 Task: Use cut for Text Extraction.
Action: Mouse moved to (23, 230)
Screenshot: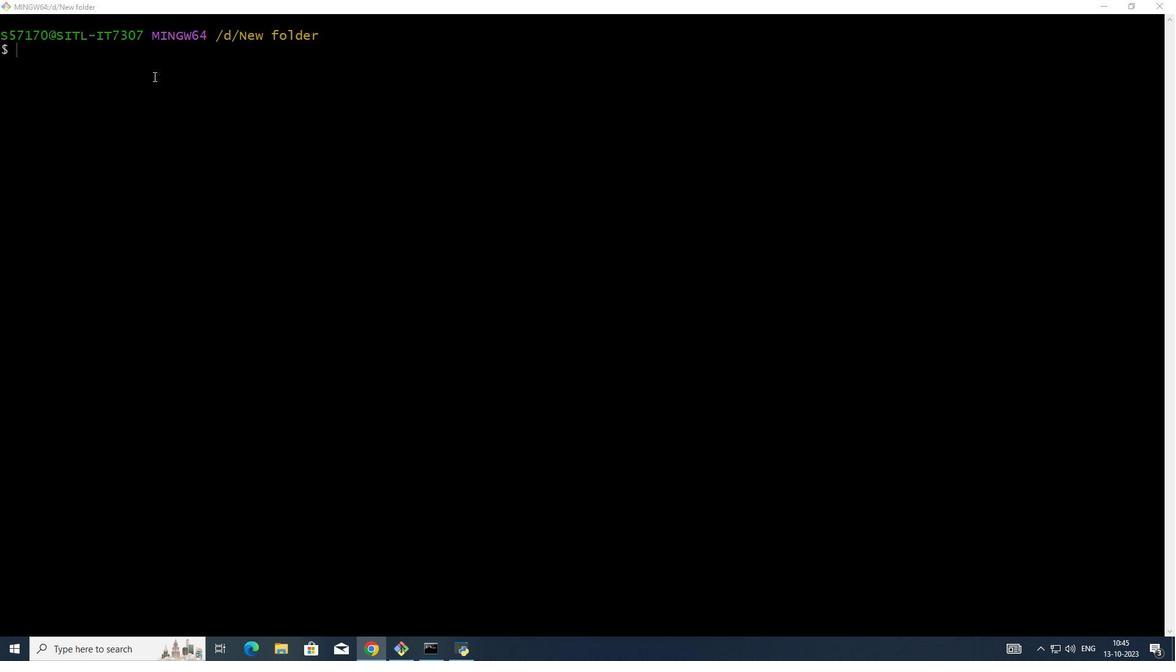 
Action: Mouse pressed left at (23, 230)
Screenshot: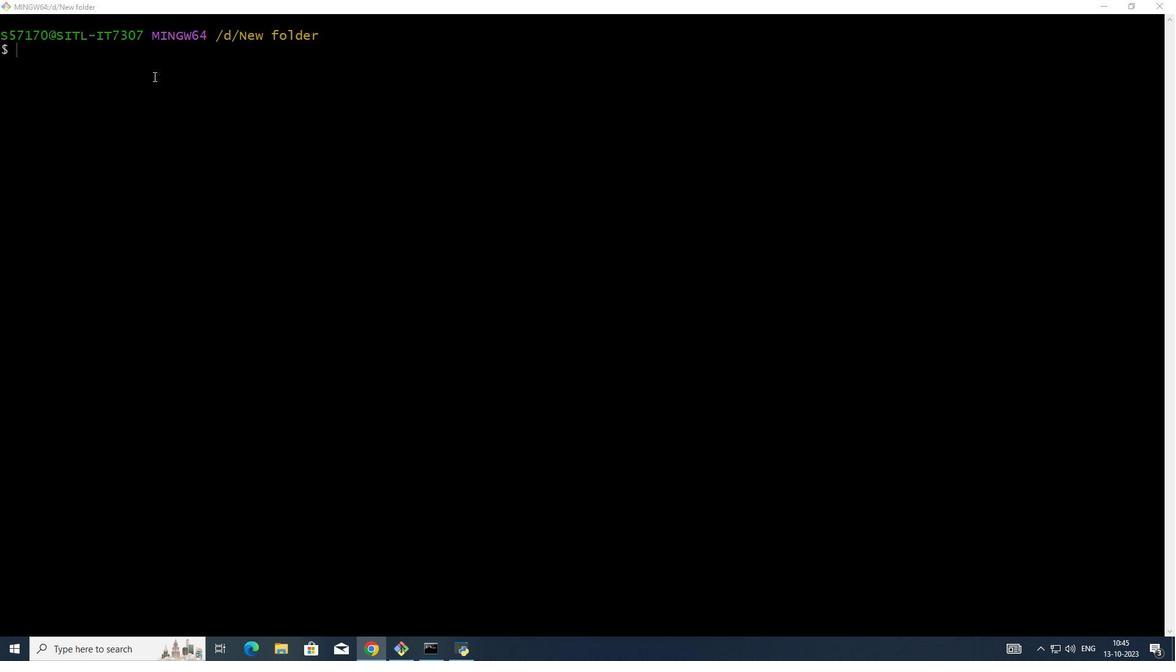 
Action: Mouse moved to (23, 230)
Screenshot: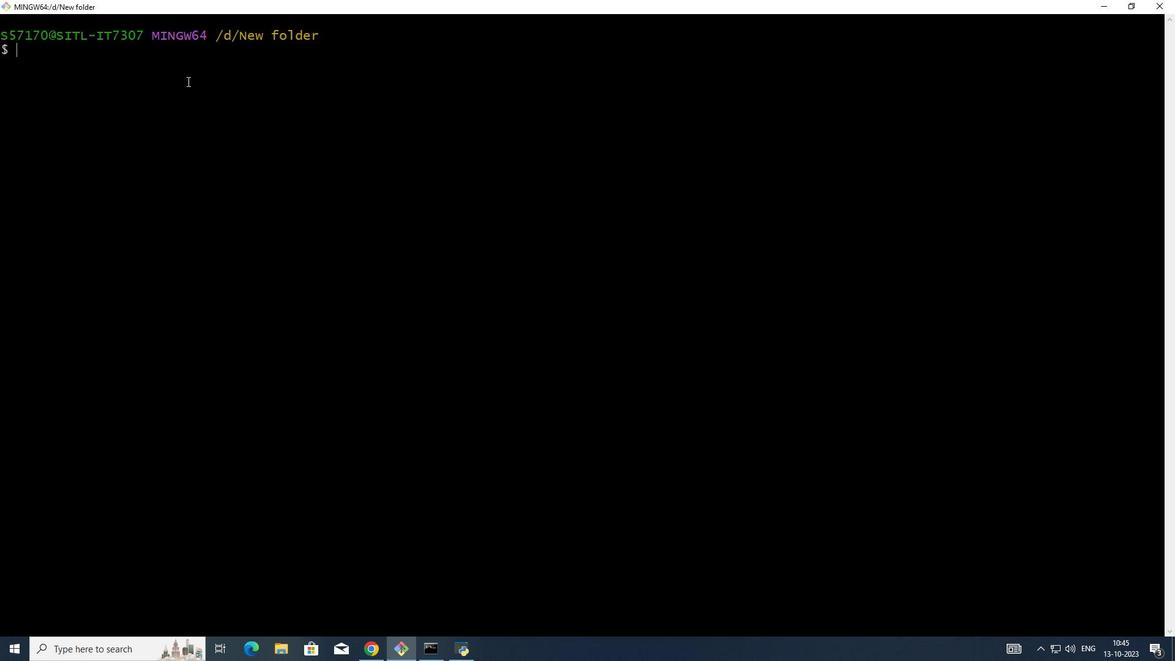 
Action: Key pressed ls<Key.enter>touch<Key.space>script.sh<Key.enter>ls\<Key.backspace><Key.enter>vi<Key.space>script.sh<Key.enter>i
Screenshot: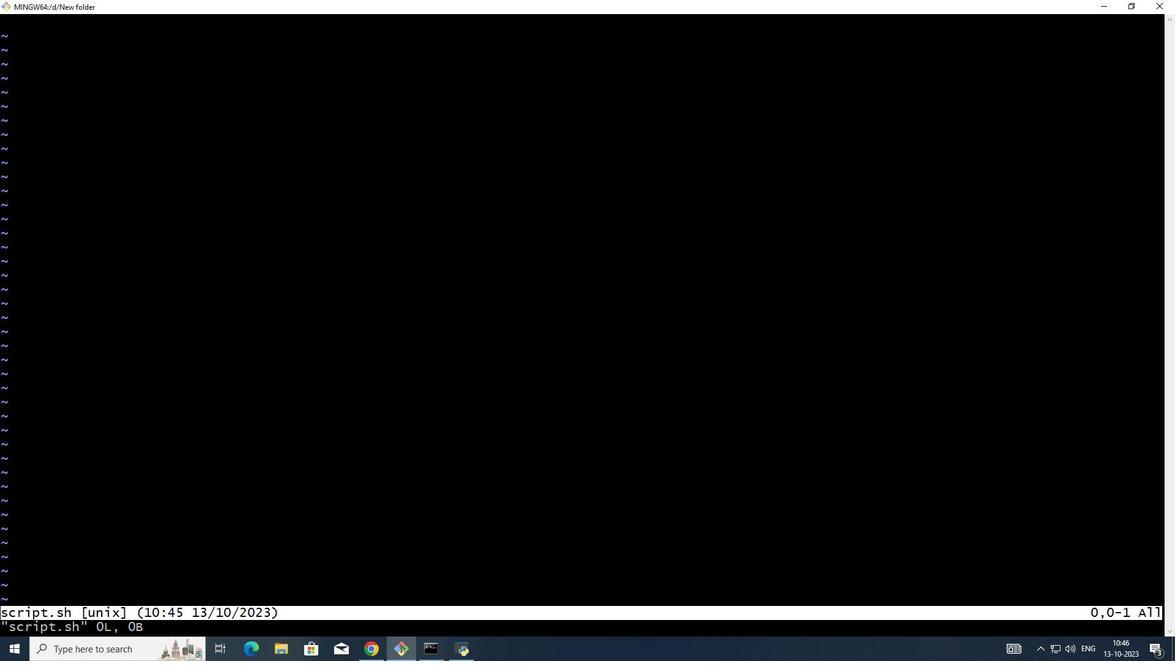 
Action: Mouse moved to (26, 230)
Screenshot: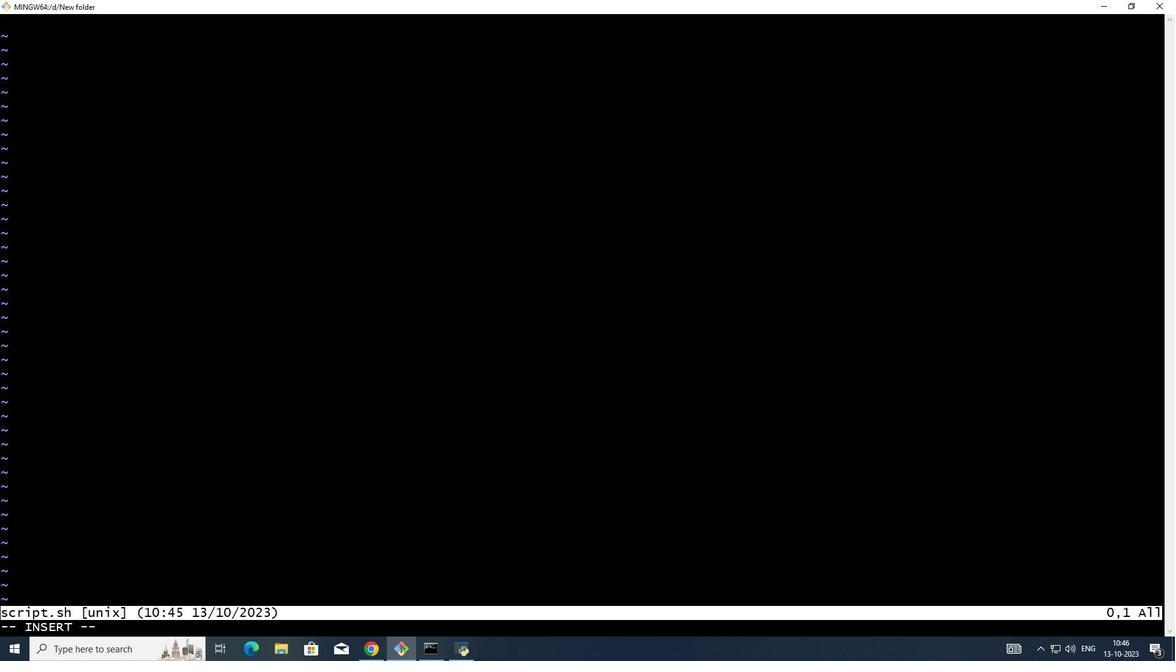 
Action: Mouse scrolled (26, 230) with delta (0, 0)
Screenshot: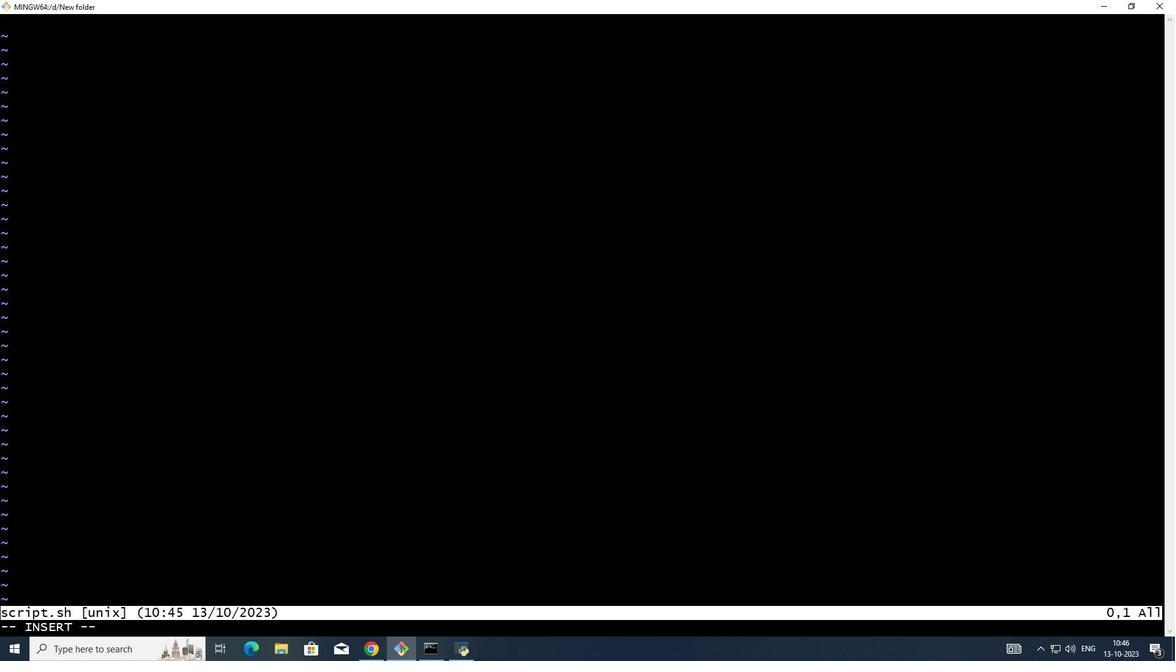 
Action: Mouse scrolled (26, 230) with delta (0, 0)
Screenshot: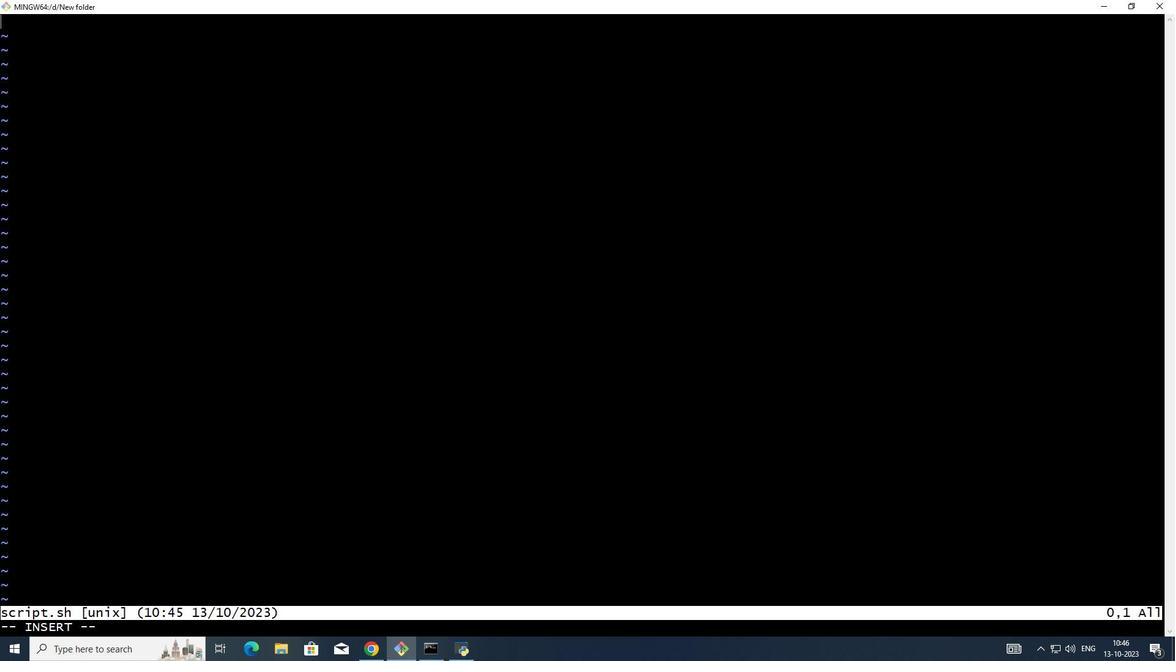 
Action: Mouse moved to (23, 230)
Screenshot: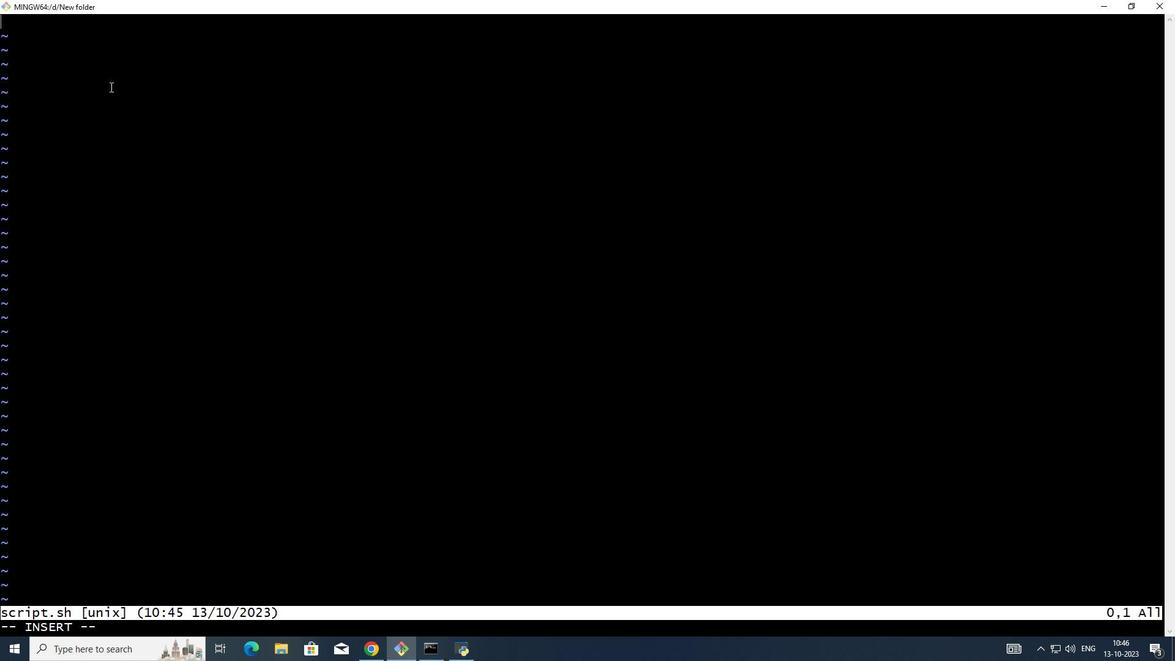 
Action: Mouse pressed left at (23, 230)
Screenshot: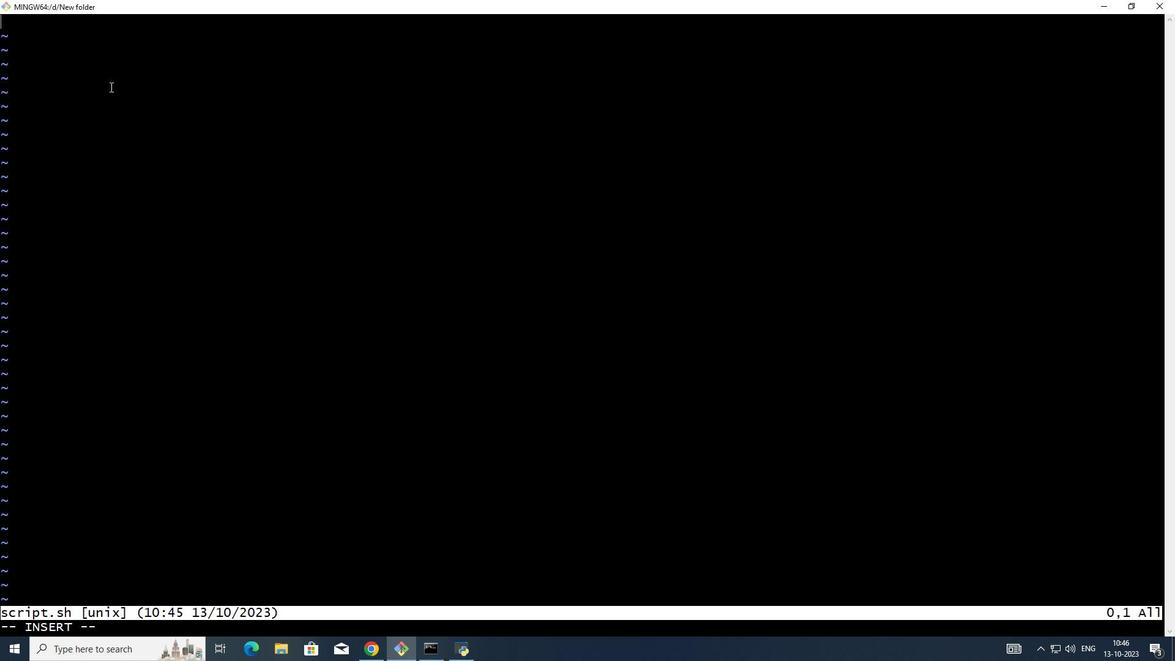 
Action: Key pressed <Key.shift>#<Key.shift>!/bin/bash<Key.enter><Key.backspace><Key.enter><Key.shift>#<Key.caps_lock>C<Key.caps_lock>heck<Key.space>if<Key.space>the<Key.space>user<Key.space>provided<Key.space>a<Key.space>file<Key.space>as<Key.space>an<Key.space>argument<Key.enter><Key.backspace><Key.enter>if<Key.space>[<Key.space><Key.shift><Key.shift><Key.shift><Key.shift>#<Key.backspace><Key.shift>$<Key.shift><Key.shift><Key.shift><Key.shift><Key.shift><Key.shift><Key.shift><Key.shift><Key.shift><Key.shift><Key.shift><Key.shift><Key.shift><Key.shift><Key.shift><Key.shift><Key.shift><Key.shift><Key.shift><Key.shift><Key.shift><Key.shift>#<Key.space>-eq<Key.space>0<Key.space>];<Key.space>then<Key.enter>echo<Key.space><Key.shift_r>"<Key.caps_lock>U<Key.caps_lock>sage<Key.shift_r>:<Key.space><Key.shift>$0<Key.space><Key.shift_r><input<Key.shift_r>_file<Key.shift_r>><Key.shift_r>"<Key.enter>exit<Key.space>1<Key.enter>fi<Key.enter><Key.enter><Key.enter><Key.enter><Key.enter><Key.shift>#<Key.caps_lock>C<Key.caps_lock>heck<Key.space>if<Key.space>the<Key.space>file<Key.space>exists<Key.enter><Key.backspace><Key.enter>if<Key.space>[<Key.space><Key.shift>!<Key.space><Key.shift>$1<Key.space>];<Key.space>then<Key.enter>echo<Key.space><Key.shift_r>"<Key.caps_lock>F<Key.caps_lock>ile<Key.space>'<Key.shift><Key.shift><Key.shift><Key.shift><Key.shift>$1'<Key.space>dos<Key.backspace>es<Key.space>noot<Key.backspace><Key.backspace>t<Key.space>exist.<Key.shift_r>"<Key.enter>exit<Key.space>1<Key.enter>fi<Key.enter><Key.enter><Key.enter><Key.enter><Key.shift>#<Key.caps_lock>P<Key.caps_lock>rompt<Key.space>user<Key.space>for<Key.space>the<Key.space>delimiter<Key.space>se<Key.backspace><Key.backspace>used<Key.space>in<Key.space>the<Key.space><Key.caps_lock>CSV<Key.space><Key.caps_lock>file<Key.enter><Key.backspace><Key.enter>read<Key.space>-p<Key.space><Key.shift_r>"<Key.caps_lock>E<Key.caps_lock>nter<Key.space>the<Key.space>delimiter<Key.space>used<Key.space>in<Key.space>the<Key.space><Key.caps_lock>CSV<Key.space>FILE<Key.space><Key.shift_r>(DE<Key.backspace><Key.backspace><Key.caps_lock>default<Key.space>is<Key.space>comma<Key.shift_r>)<Key.shift_r>:<Key.space><Key.shift_r>"<Key.space>
Screenshot: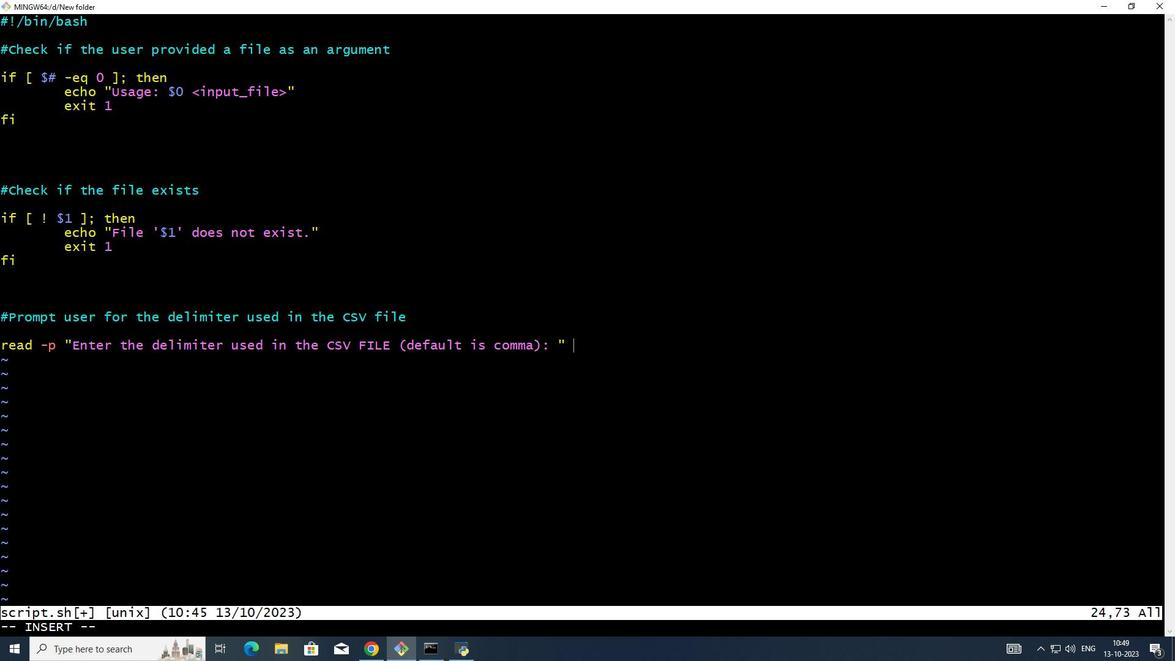 
Action: Mouse moved to (26, 230)
Screenshot: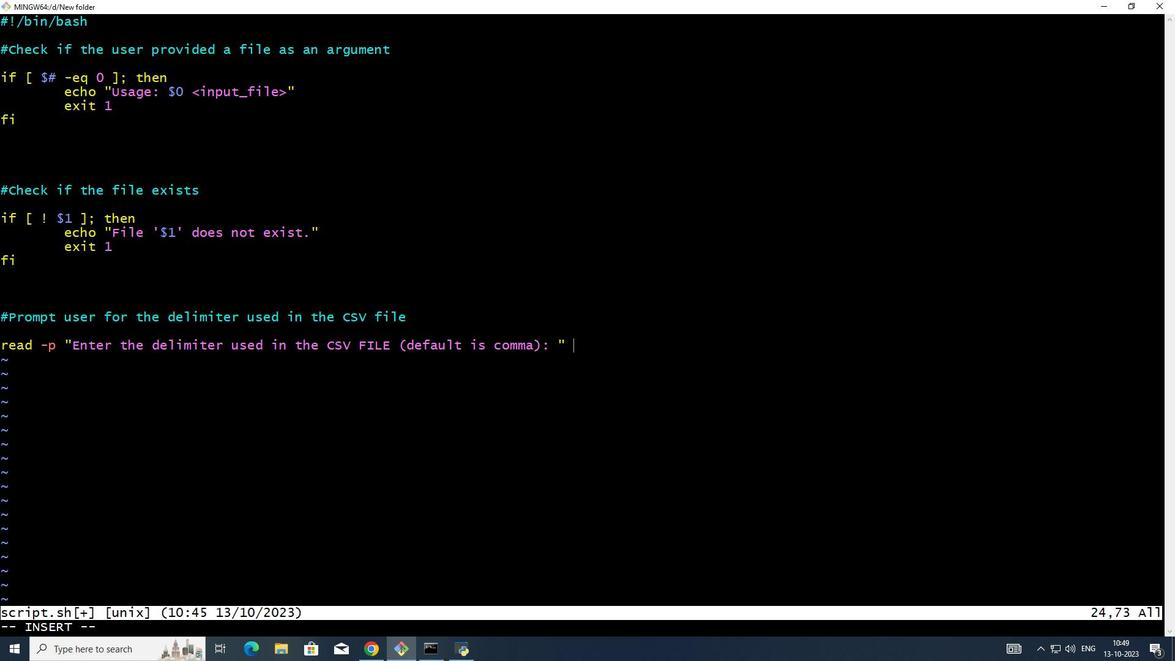 
Action: Mouse scrolled (26, 230) with delta (0, 0)
Screenshot: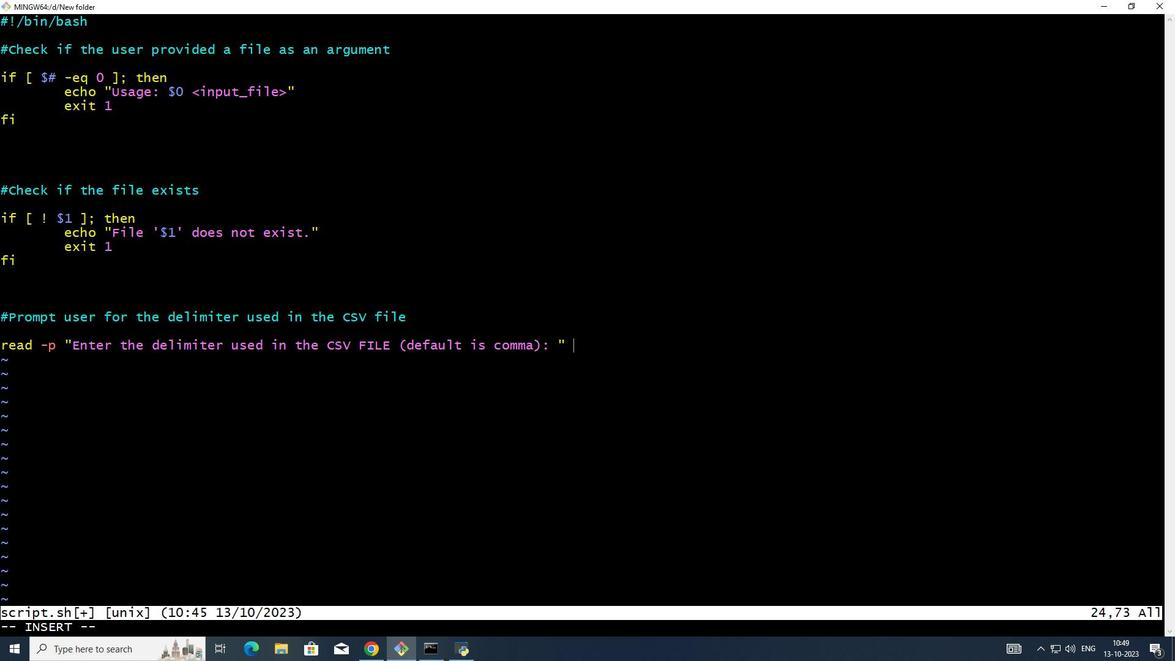 
Action: Mouse scrolled (26, 230) with delta (0, 0)
Screenshot: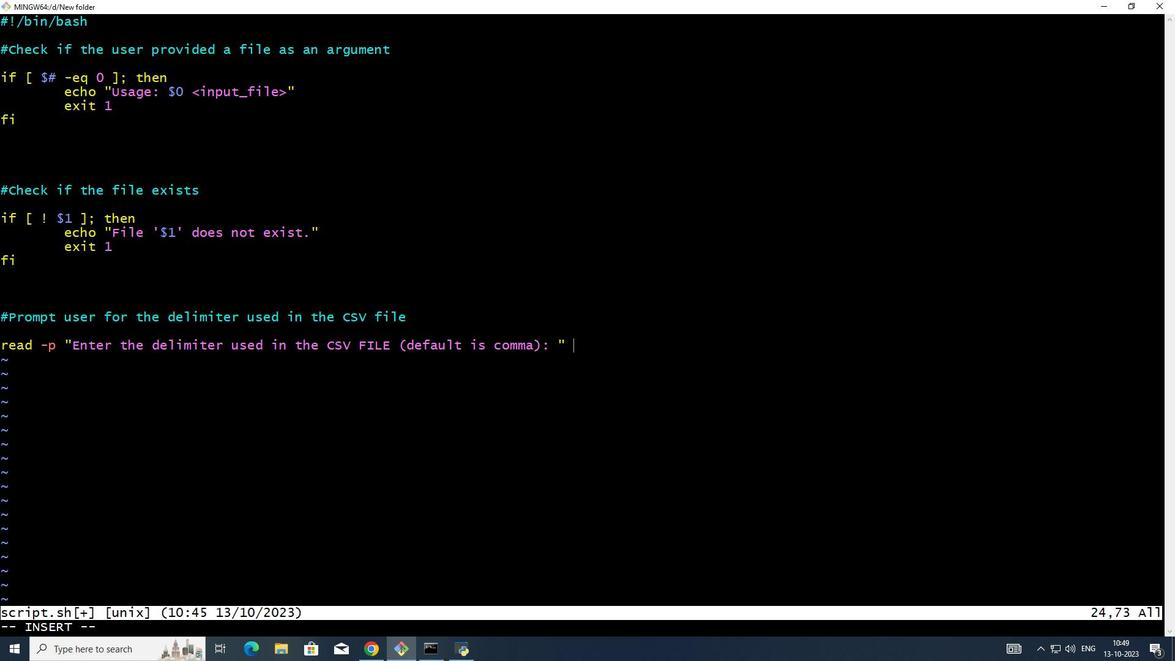 
Action: Mouse moved to (26, 230)
Screenshot: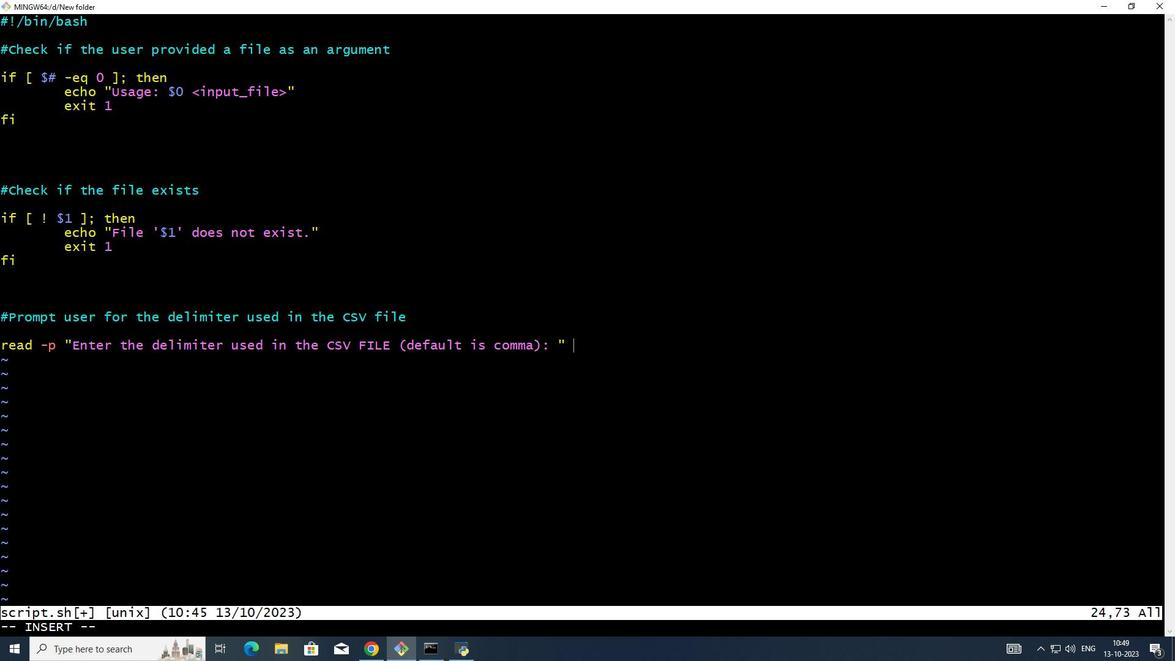 
Action: Mouse pressed left at (26, 230)
Screenshot: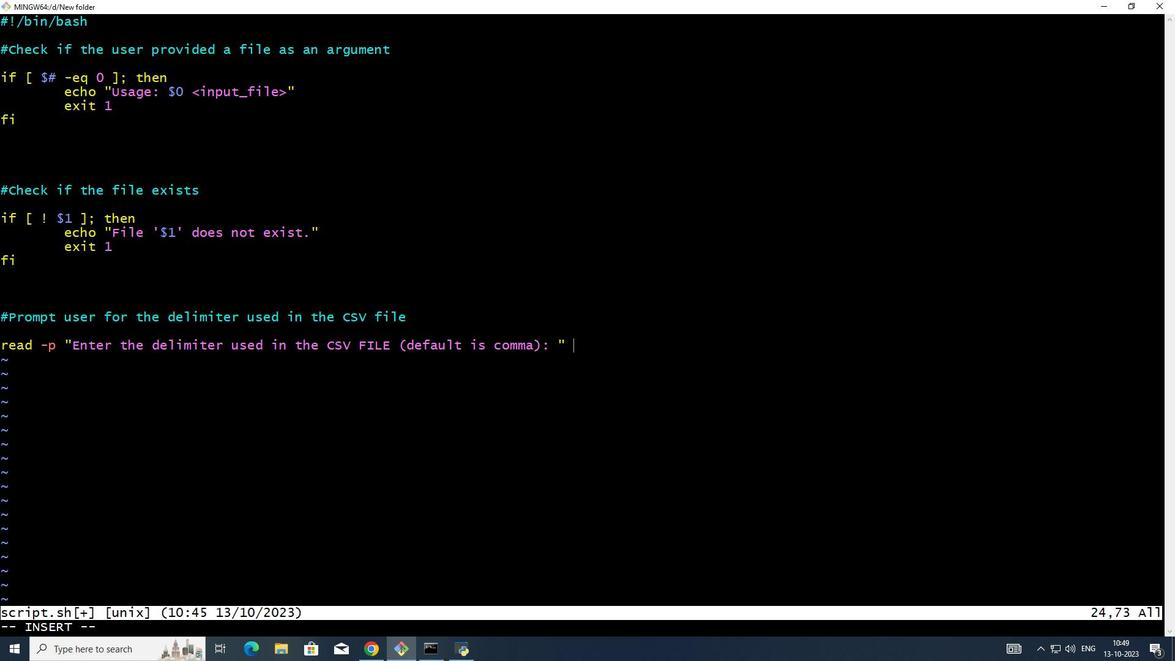 
Action: Mouse moved to (24, 230)
Screenshot: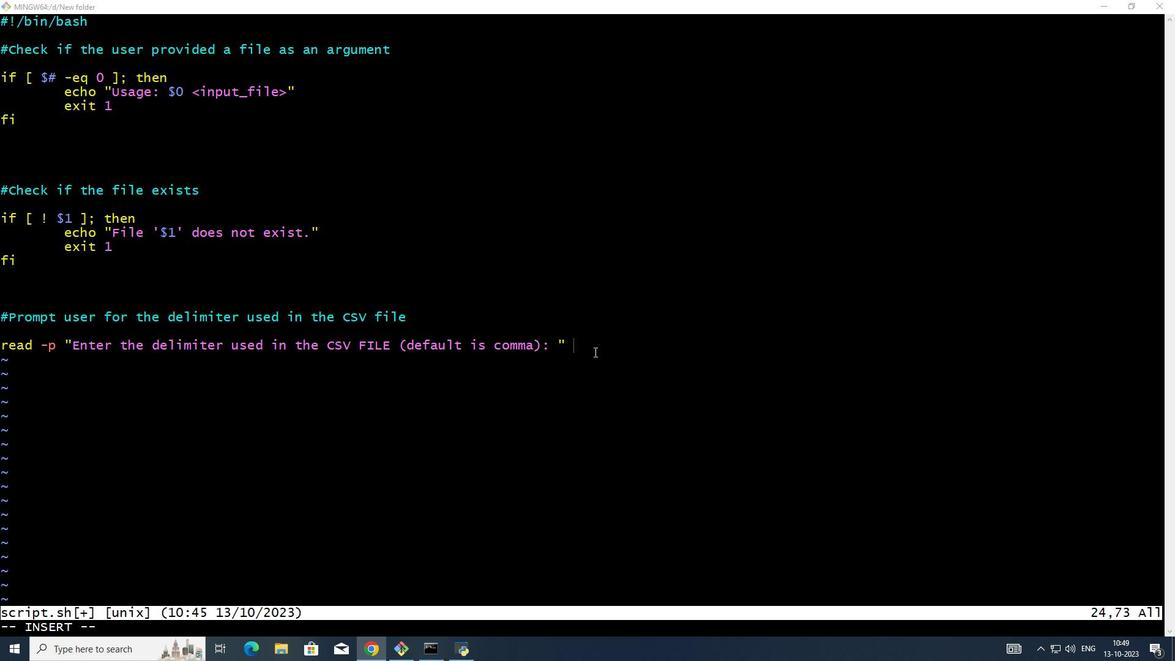 
Action: Mouse pressed left at (24, 230)
Screenshot: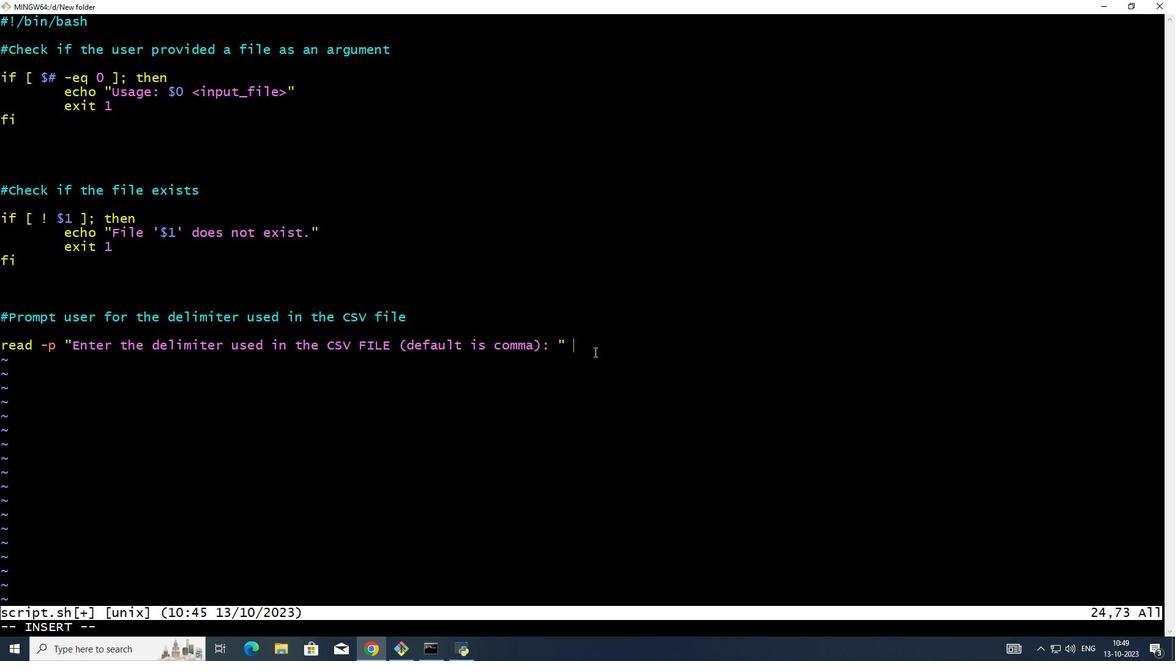 
Action: Key pressed delimiter<Key.enter>
Screenshot: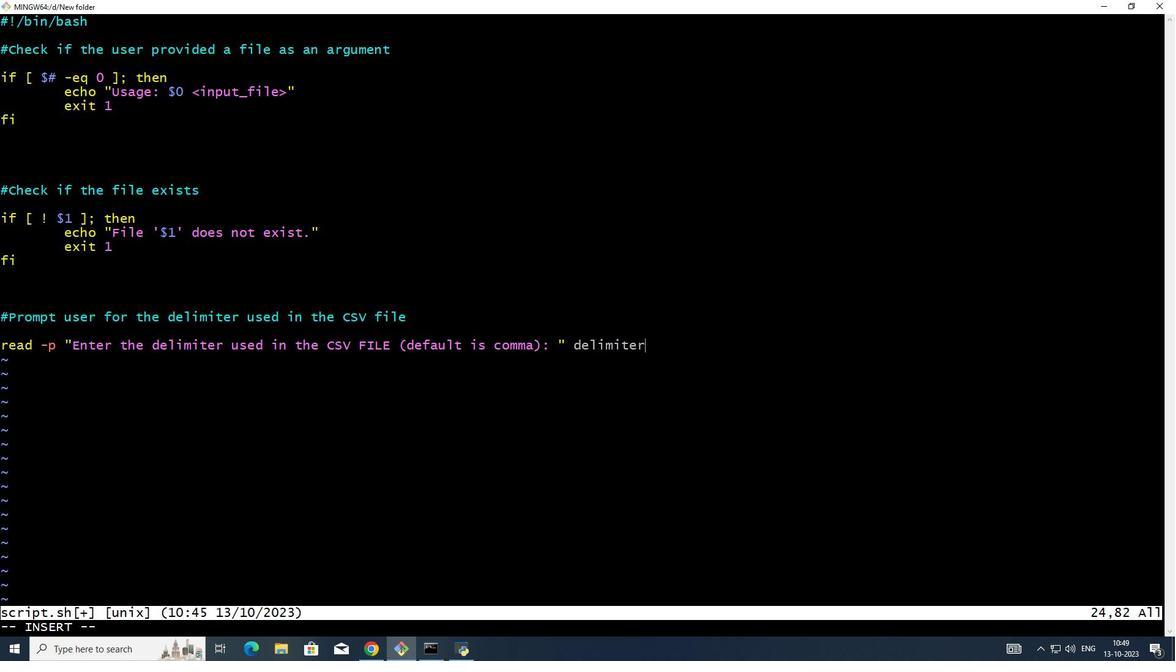 
Action: Mouse moved to (26, 230)
Screenshot: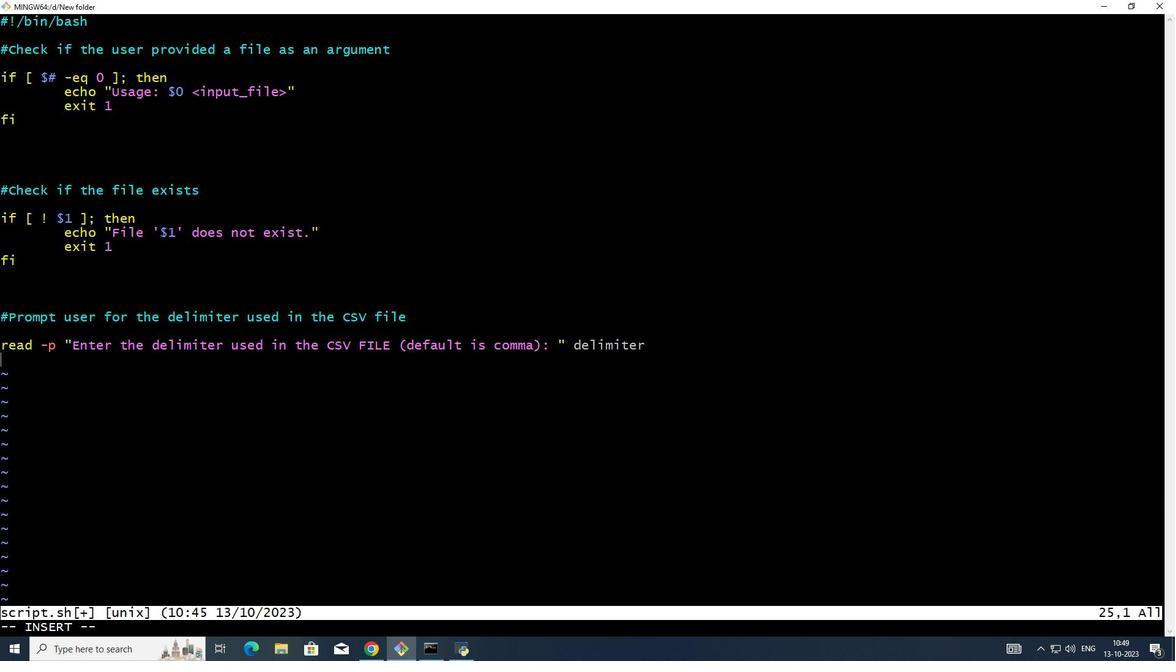 
Action: Mouse pressed left at (26, 230)
Screenshot: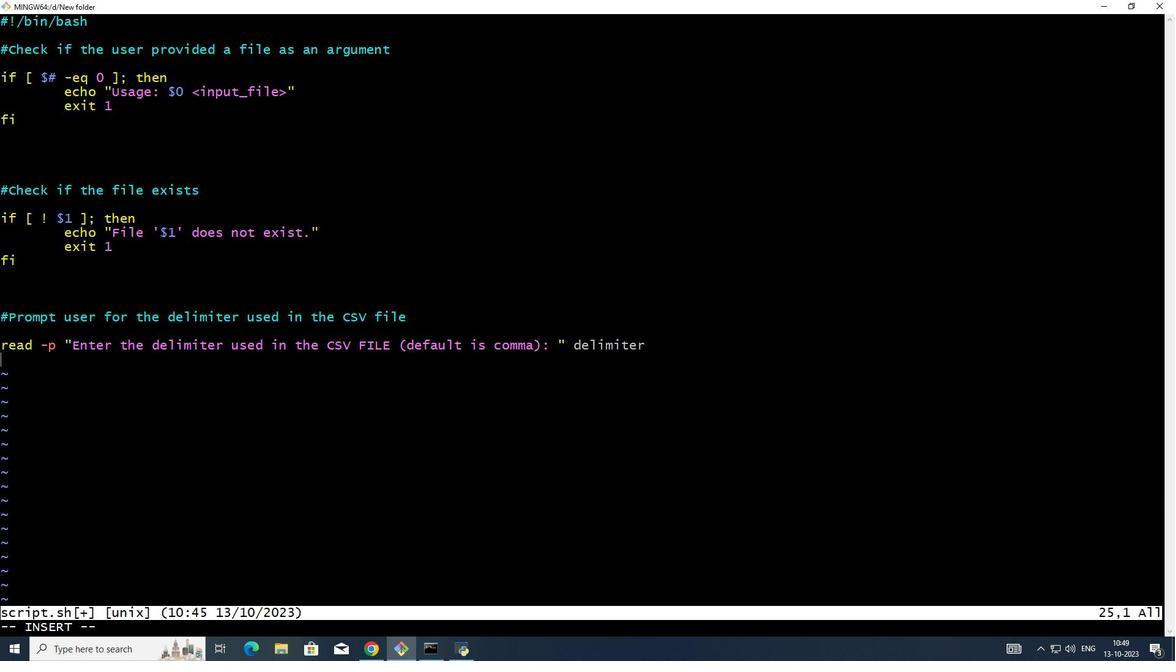 
Action: Mouse moved to (23, 230)
Screenshot: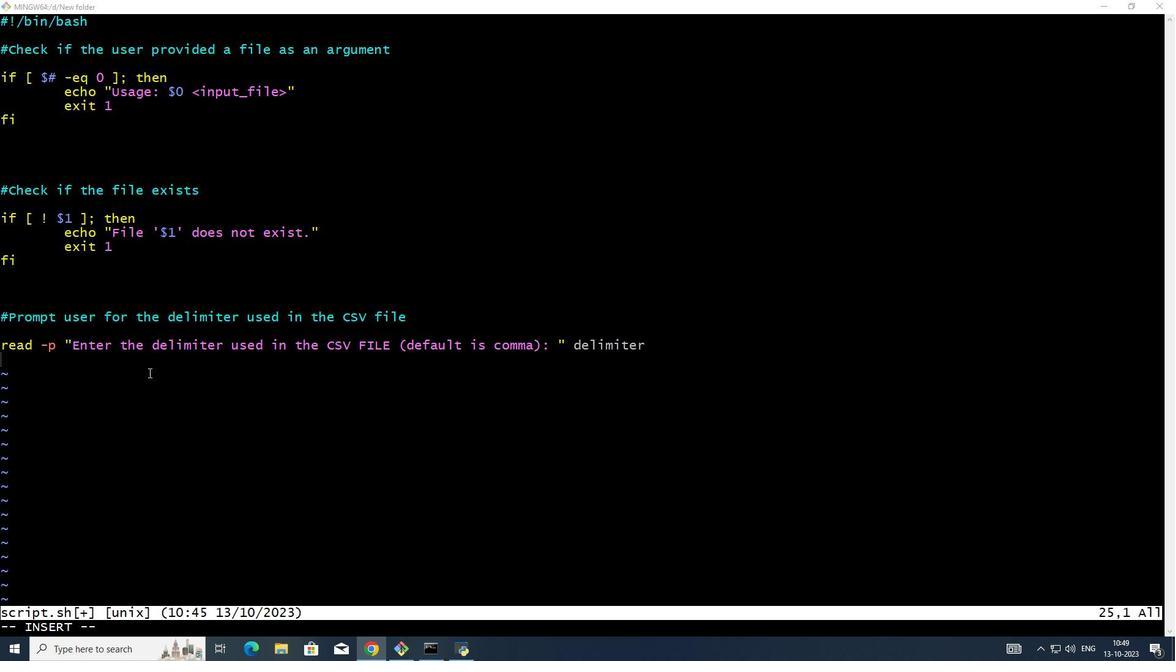 
Action: Mouse pressed left at (23, 230)
Screenshot: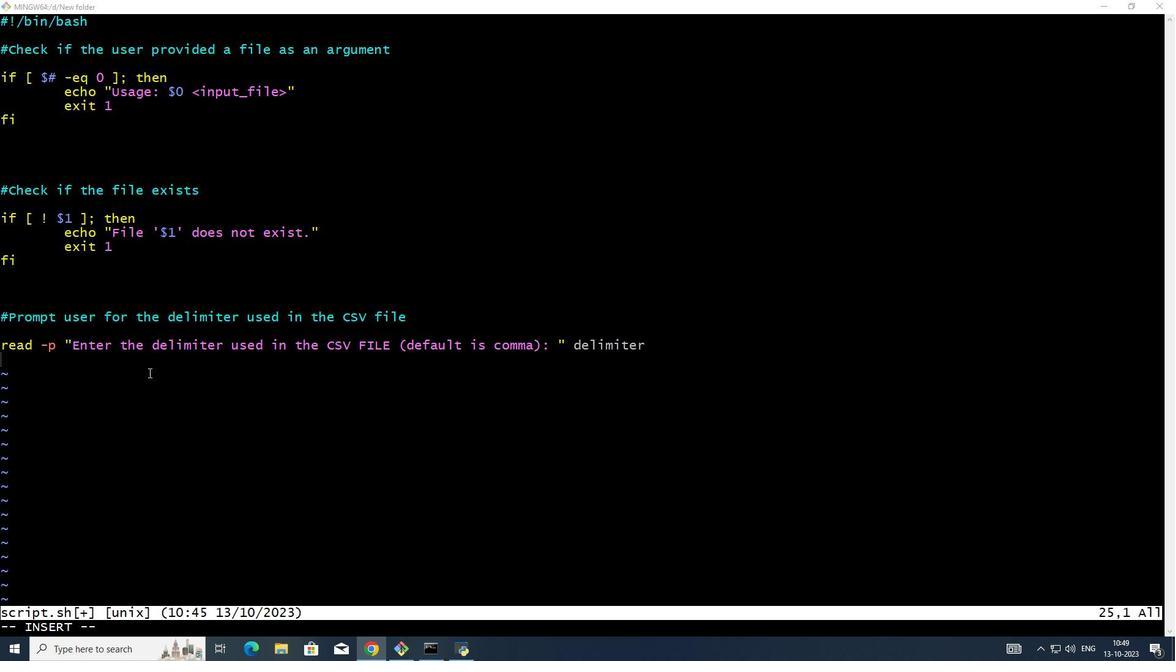 
Action: Key pressed <Key.enter>delimiter=<Key.shift><Key.shift><Key.shift><Key.shift>$<Key.shift_r>{delimiter<Key.shift_r>:-,<Key.shift_r>}<Key.enter><Key.enter><Key.enter><Key.shift><Key.shift><Key.shift><Key.shift><Key.shift><Key.shift><Key.shift>#<Key.caps_lock>P<Key.caps_lock>rompt<Key.space>user<Key.space>for<Key.space>the<Key.space>fields<Key.space>they<Key.space>want<Key.space>to<Key.space>extract<Key.enter><Key.backspace><Key.enter>read<Key.space>-p<Key.space><Key.shift_r>"<Key.caps_lock>E<Key.caps_lock>nter<Key.space>the<Key.space><Key.space><Key.space><Key.backspace><Key.backspace><Key.space>field<Key.space>numbers<Key.space>to<Key.space>extract<Key.space><Key.shift_r>(eg.,<Key.space>1<Key.space>3<Key.space>4<Key.shift_r><Key.shift_r><Key.shift_r><Key.shift_r><Key.shift_r>)<Key.shift_r>:<Key.space><Key.shift_r>"<Key.space>fil<Key.backspace>elds<Key.enter><Key.enter><Key.enter><Key.shift>#<Key.caps_lock>U<Key.caps_lock>se<Key.space>cut<Key.space>command<Key.space>to<Key.space>extract<Key.space>fields<Key.enter><Key.enter><Key.backspace><Key.backspace><Key.enter>c<Key.backspace><Key.backspace>cut<Key.space>-d<Key.space><Key.space><Key.backspace><Key.shift_r>"<Key.shift>$delimiter<Key.shift_r>"<Key.space>-f<Key.space><Key.shift>$fields<Key.space><Key.shift><Key.shift><Key.shift><Key.shift>#<Key.backspace><Key.shift>$1
Screenshot: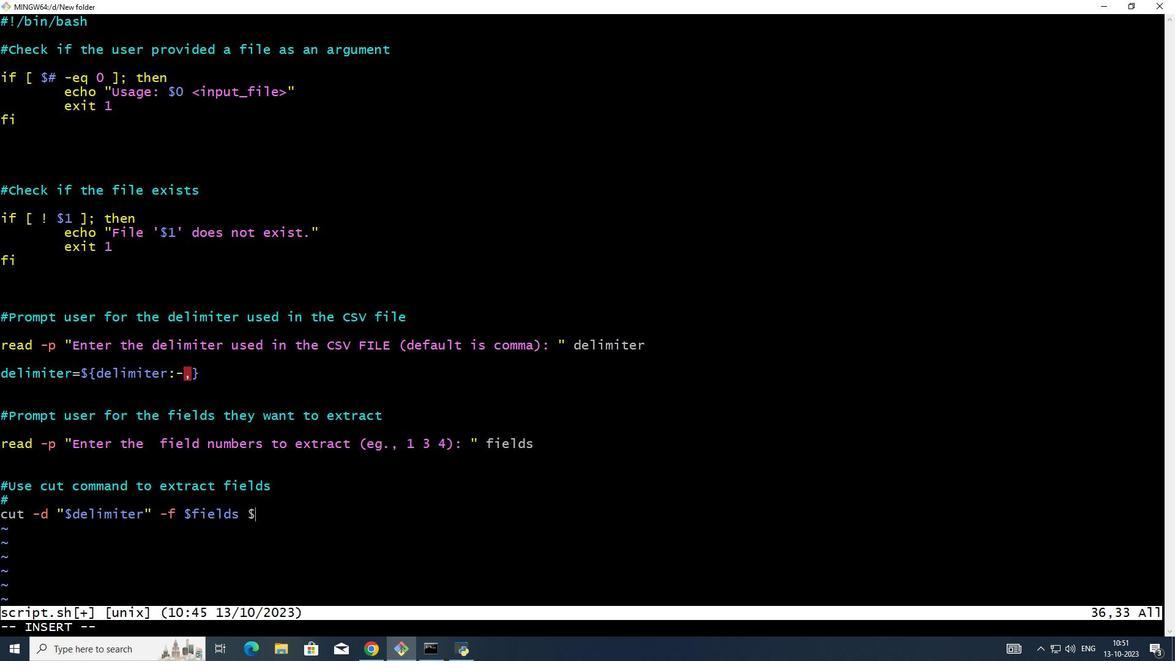 
Action: Mouse moved to (23, 230)
Screenshot: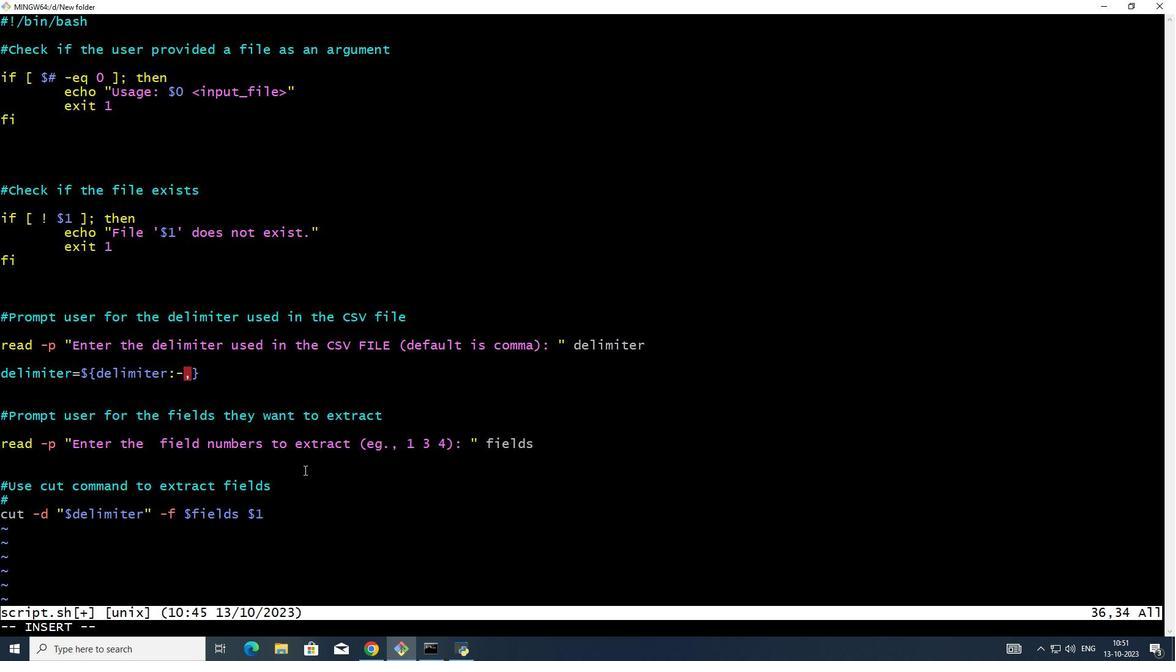 
Action: Mouse pressed left at (23, 230)
Screenshot: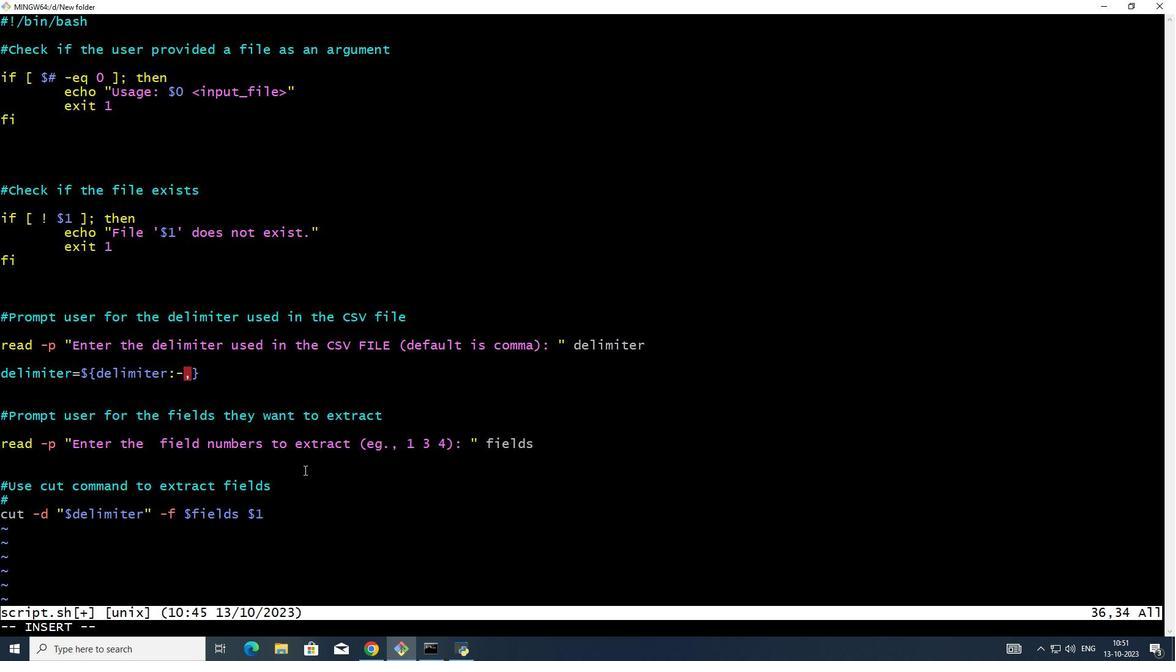 
Action: Mouse moved to (23, 230)
Screenshot: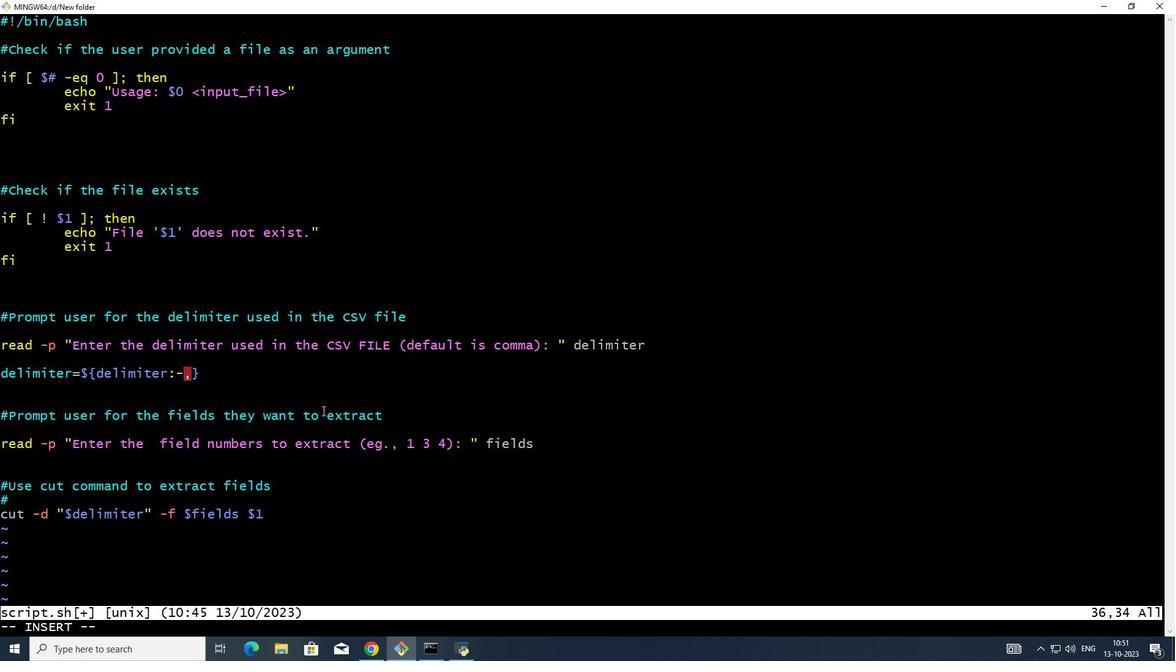 
Action: Key pressed <Key.esc><Key.shift_r>:wq<Key.shift>!<Key.enter>ls<Key.enter>vi<Key.space>
Screenshot: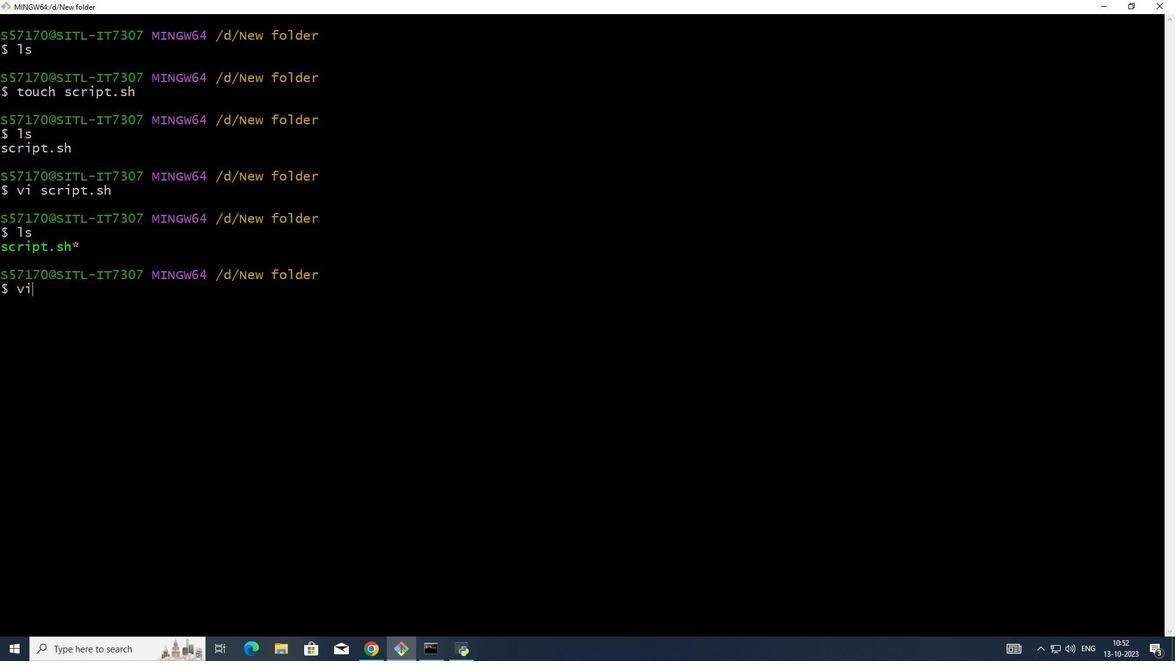 
Action: Mouse moved to (26, 230)
Screenshot: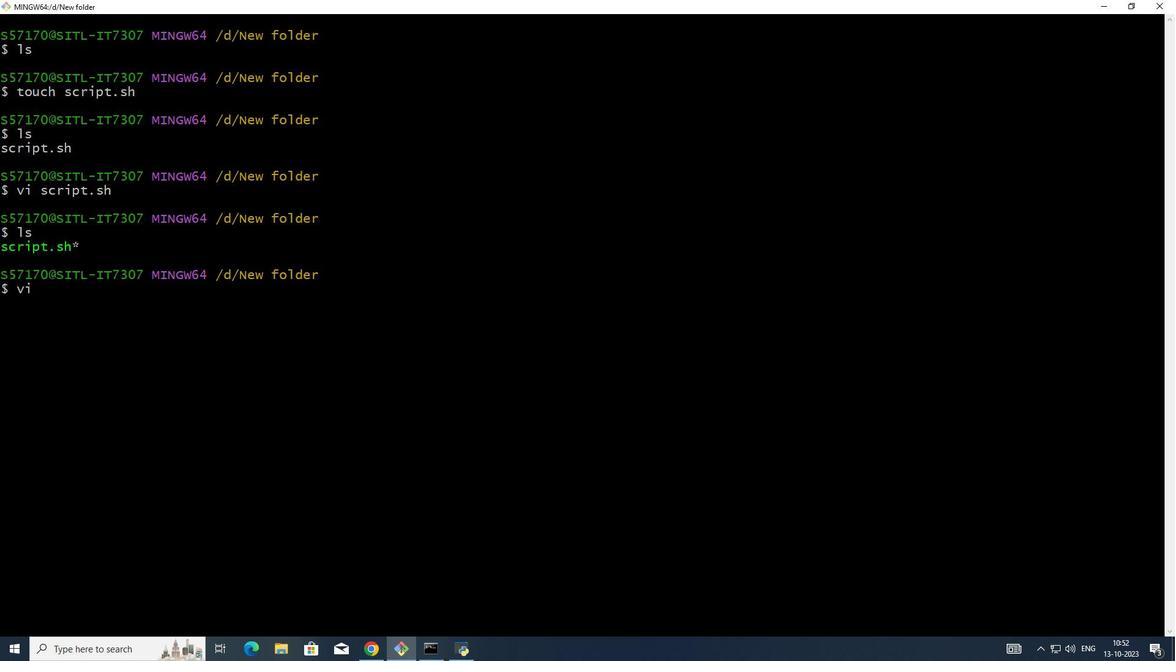 
Action: Mouse scrolled (26, 230) with delta (0, 0)
Screenshot: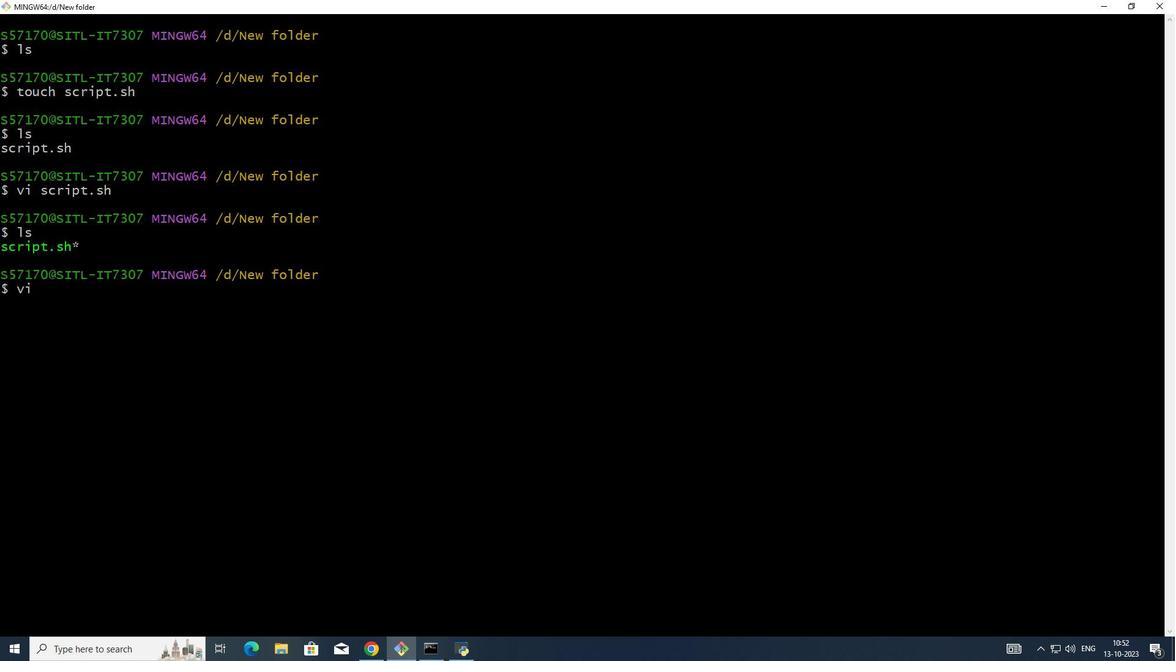 
Action: Mouse scrolled (26, 230) with delta (0, 0)
Screenshot: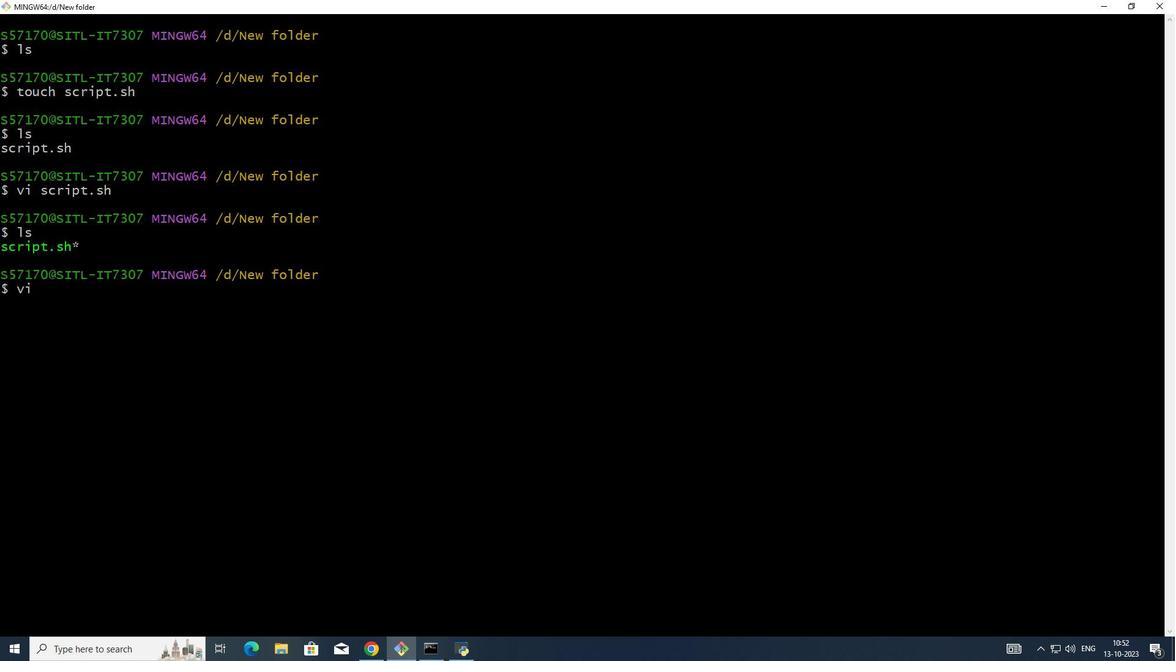 
Action: Mouse scrolled (26, 230) with delta (0, 0)
Screenshot: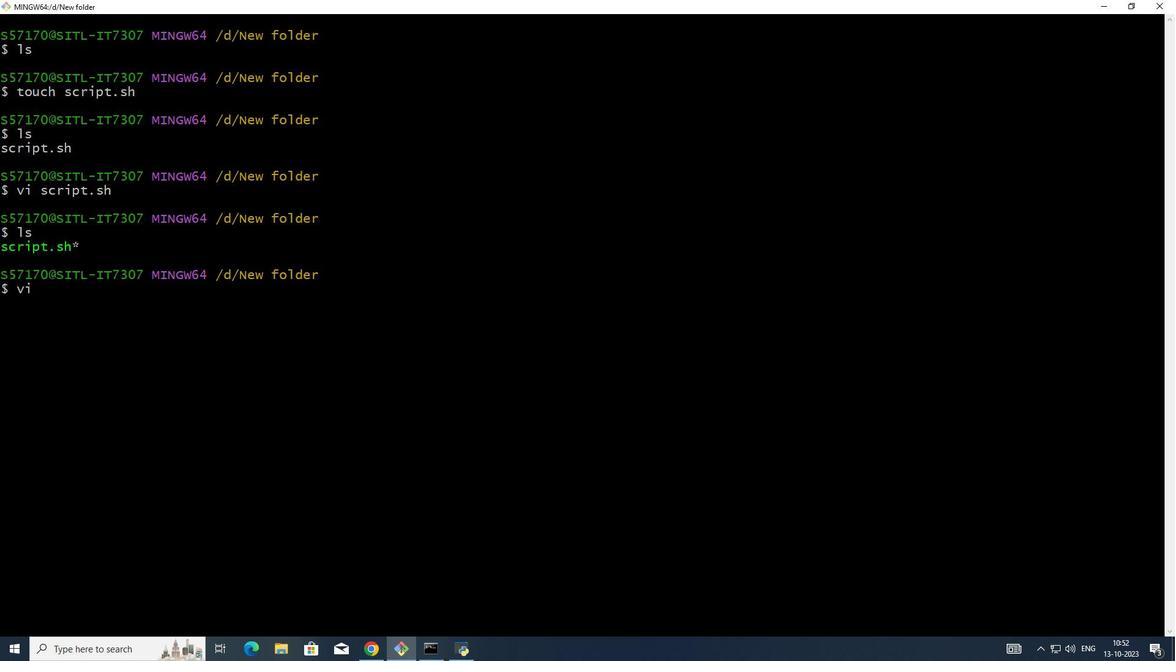 
Action: Mouse scrolled (26, 230) with delta (0, 0)
Screenshot: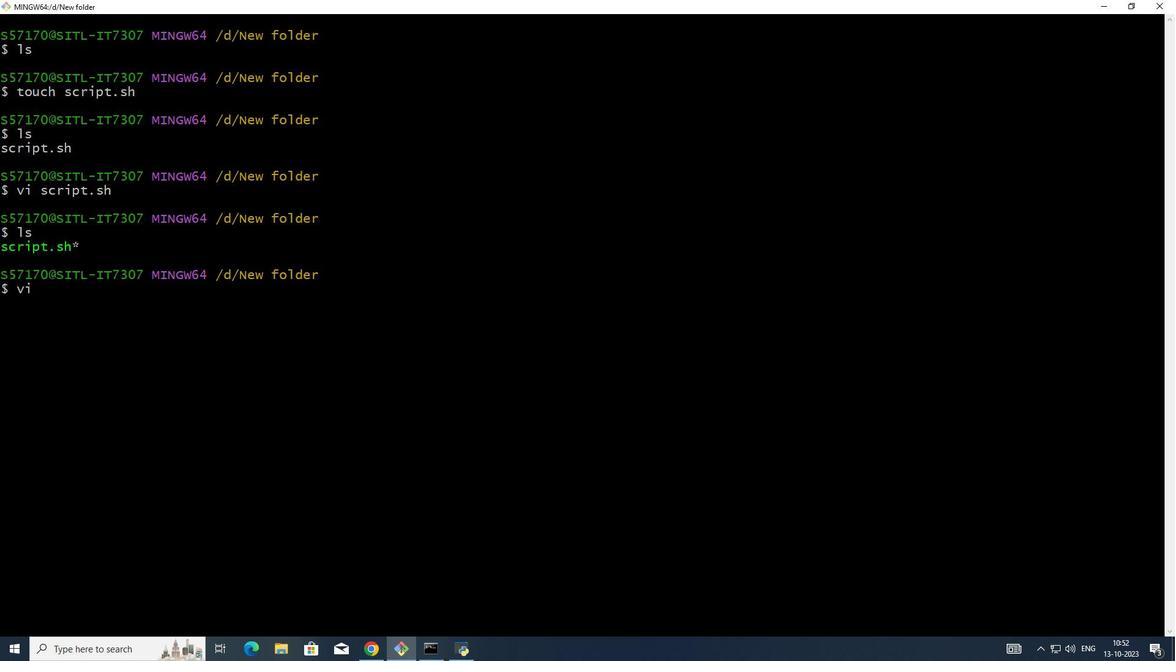 
Action: Mouse scrolled (26, 230) with delta (0, 0)
Screenshot: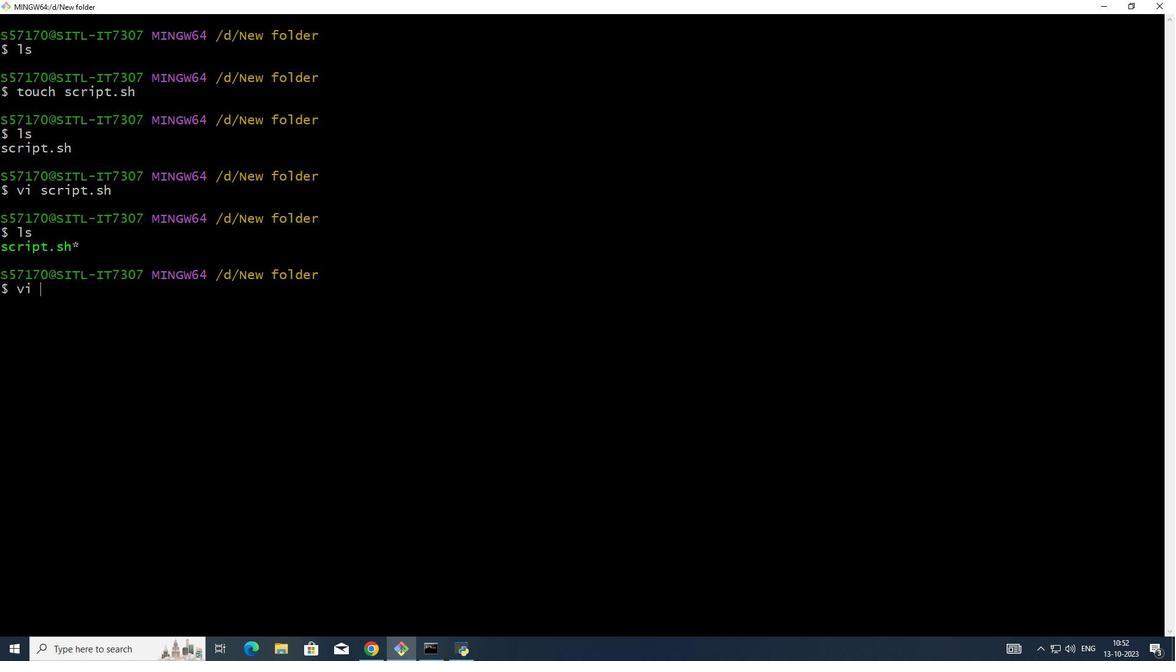 
Action: Mouse moved to (23, 230)
Screenshot: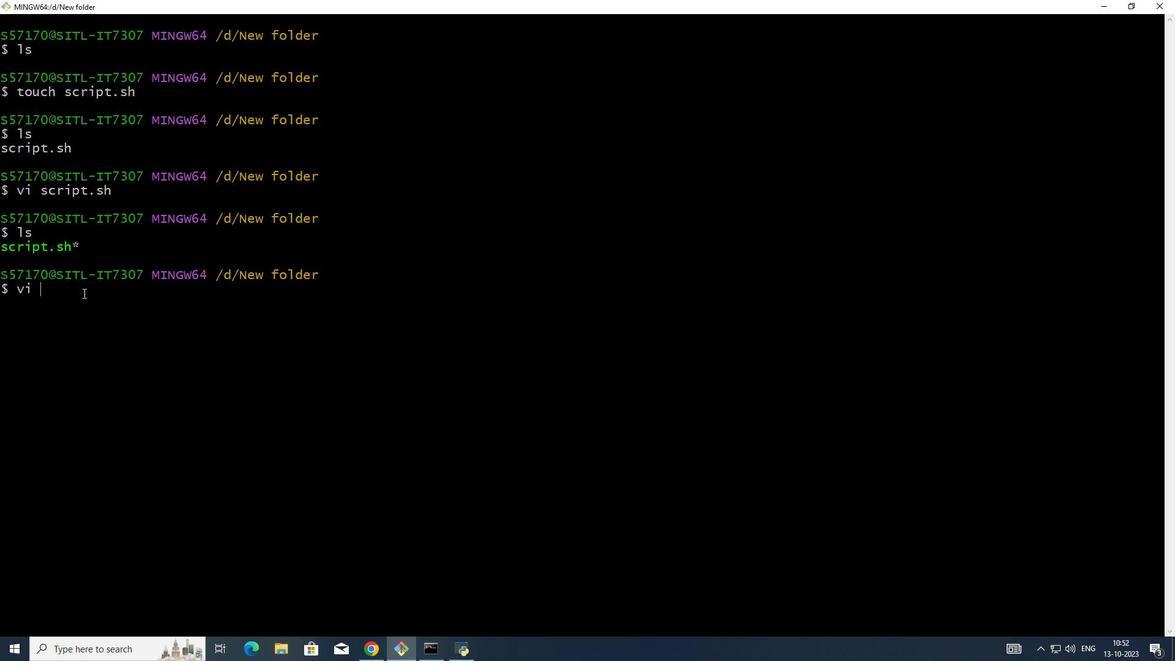 
Action: Mouse pressed left at (23, 230)
Screenshot: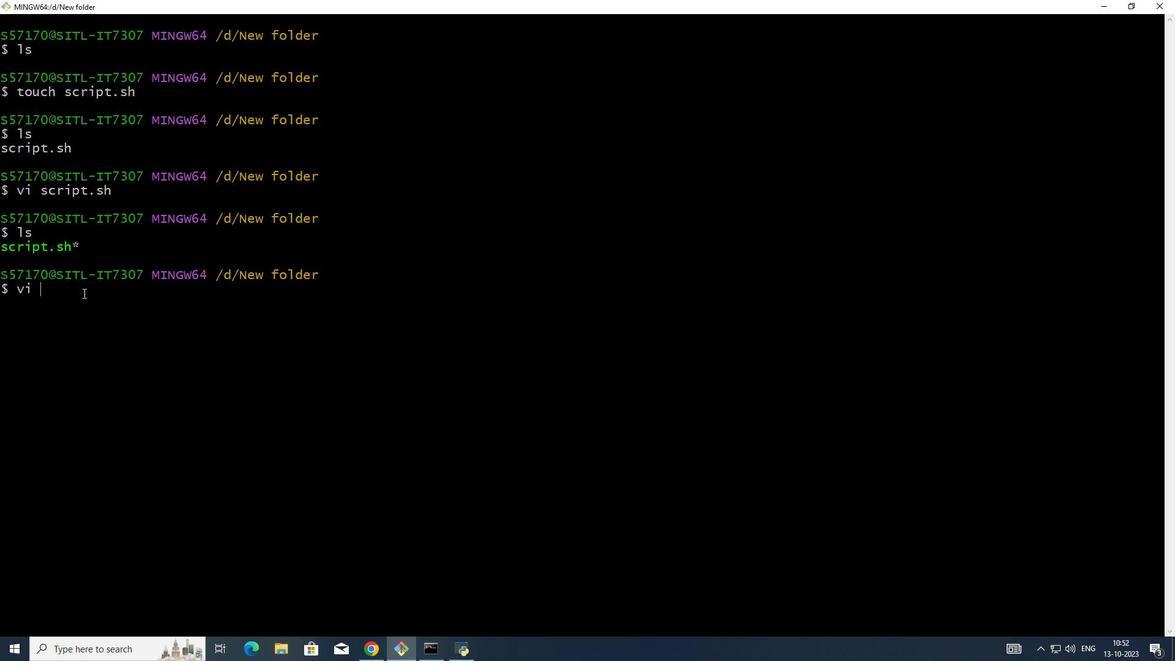 
Action: Key pressed data.csv<Key.enter><Key.caps_lock>N<Key.caps_lock>i<Key.caps_lock>N<Key.caps_lock>ame,<Key.space>a<Key.backspace><Key.caps_lock>A<Key.caps_lock>ge,<Key.space><Key.caps_lock>C<Key.caps_lock>ountry<Key.enter><Key.caps_lock>H<Key.caps_lock><Key.backspace><Key.caps_lock>J<Key.caps_lock>hon,<Key.space>30,<Key.space><Key.caps_lock>USA<Key.enter><Key.caps_lock>j<Key.caps_lock><Key.backspace>J<Key.caps_lock>ane,<Key.space>25,<Key.space><Key.caps_lock>C<Key.caps_lock>anada<Key.enter>b<Key.caps_lock><Key.backspace>B<Key.caps_lock>od<Key.backspace>b,<Key.space>35,<Key.space><Key.caps_lock>U<Key.caps_lock>k<Key.esc><Key.shift_r>:wq<Key.shift>!<Key.enter>ls<Key.enter>./e<Key.backspace>script.sh<Key.enter><Key.up><Key.space>data.csv<Key.enter>,<Key.enter>3<Key.enter>
Screenshot: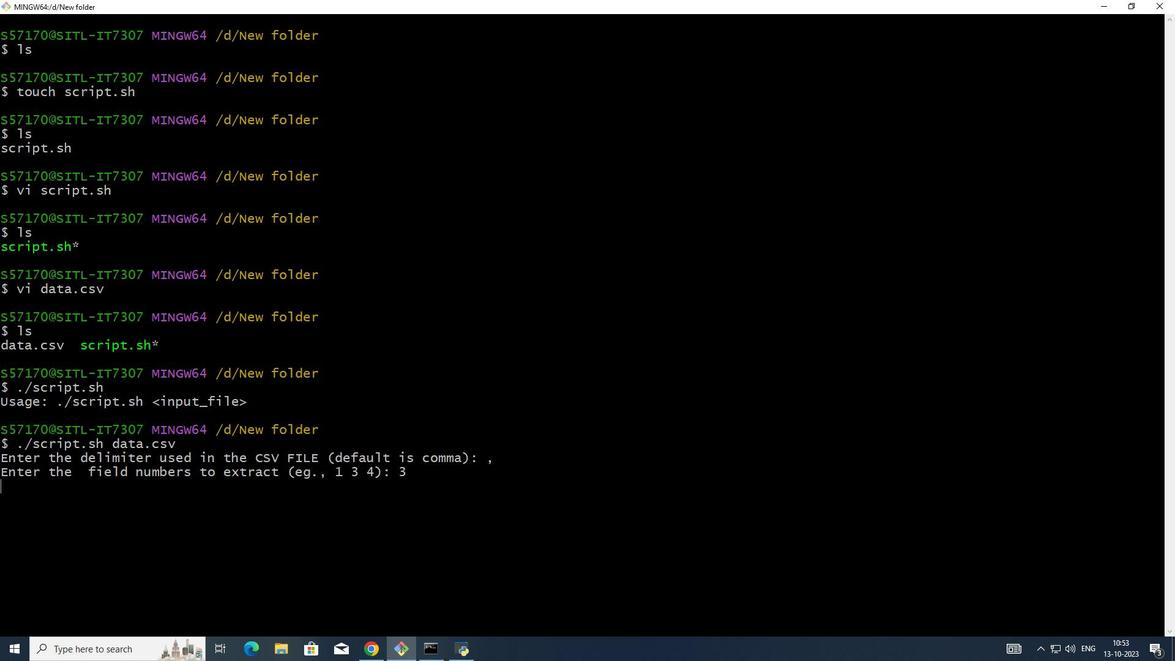 
Action: Mouse moved to (23, 230)
Screenshot: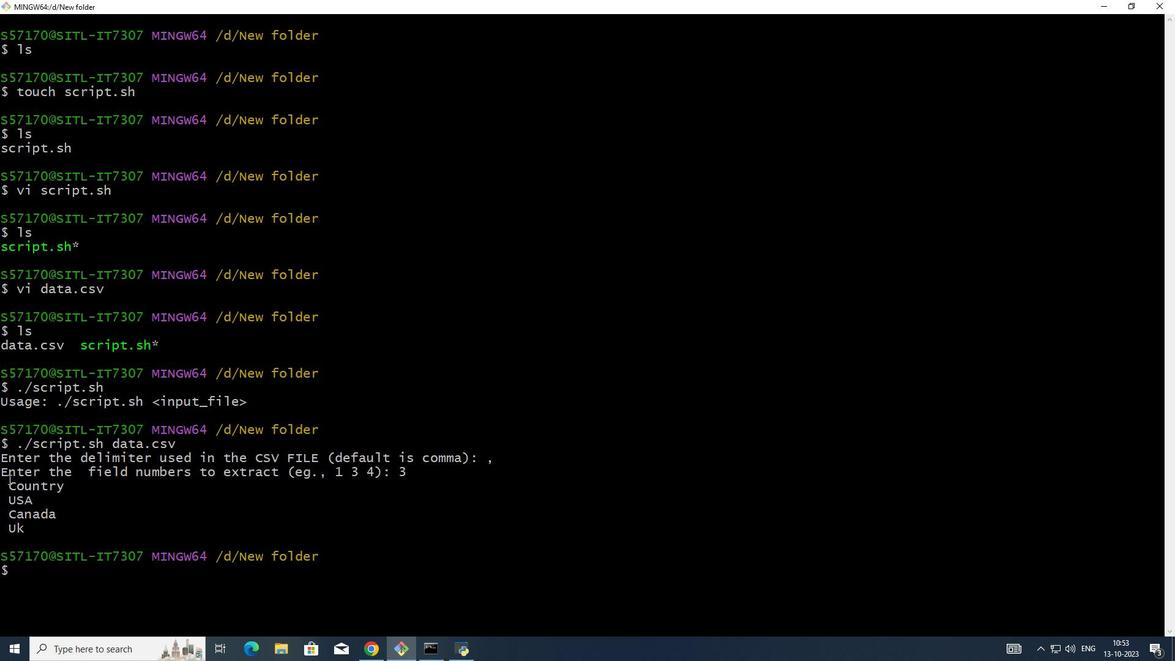 
Action: Mouse pressed left at (23, 230)
Screenshot: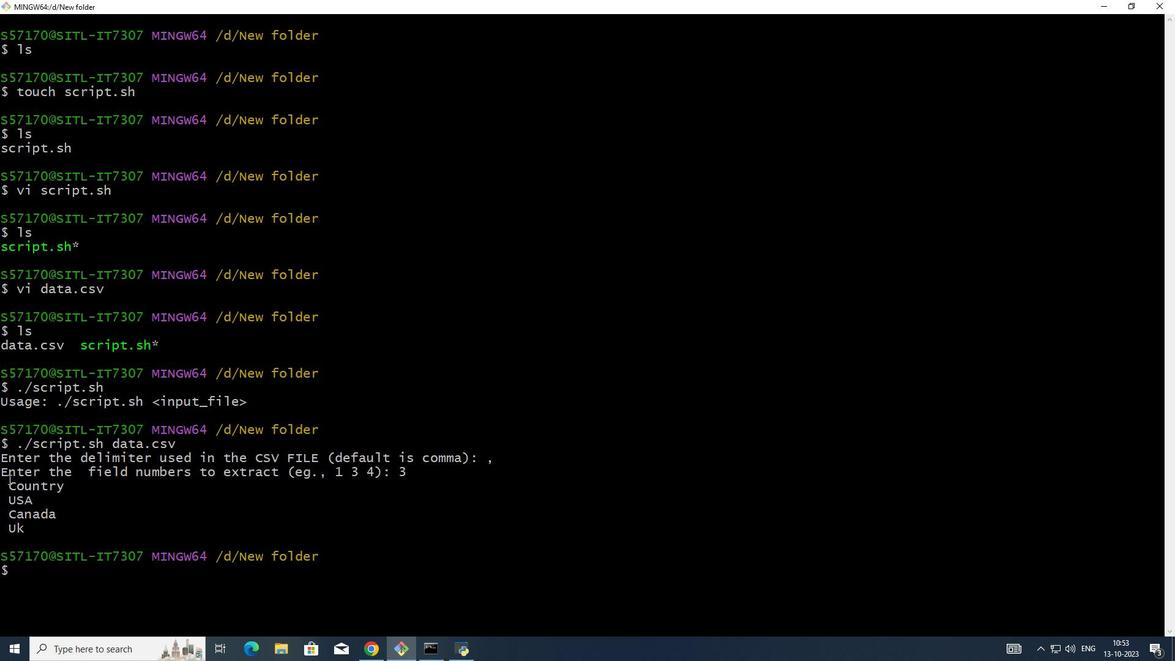 
Action: Mouse moved to (23, 231)
Screenshot: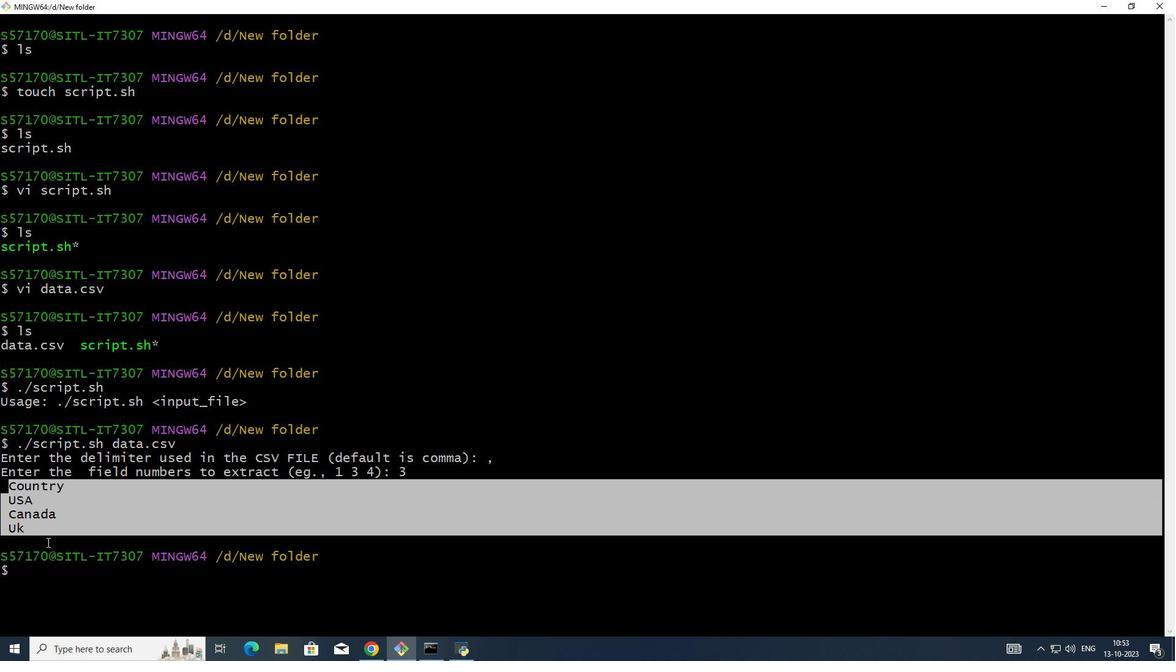 
Action: Mouse pressed left at (23, 231)
Screenshot: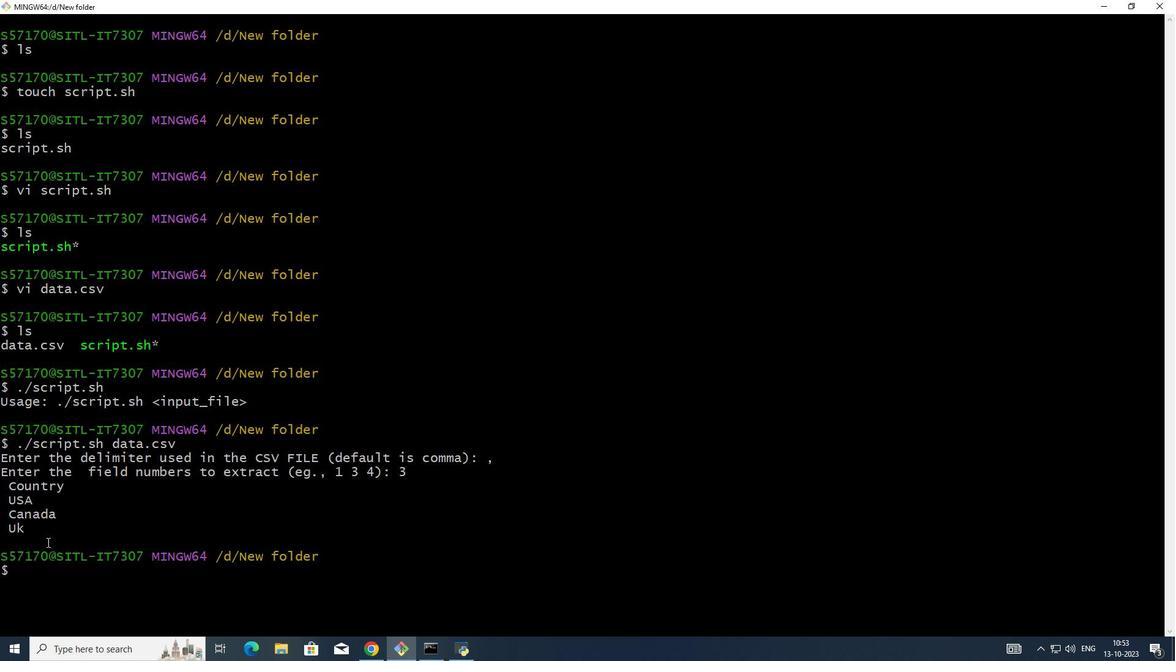 
Action: Mouse moved to (23, 231)
Screenshot: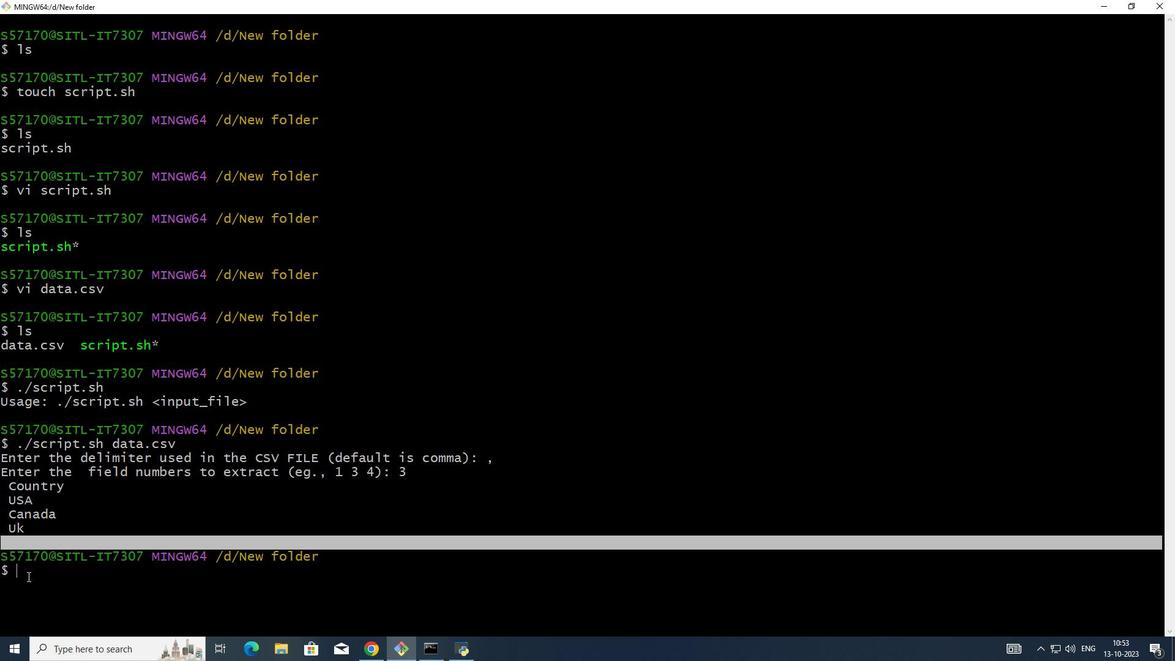 
Action: Mouse pressed left at (23, 231)
Screenshot: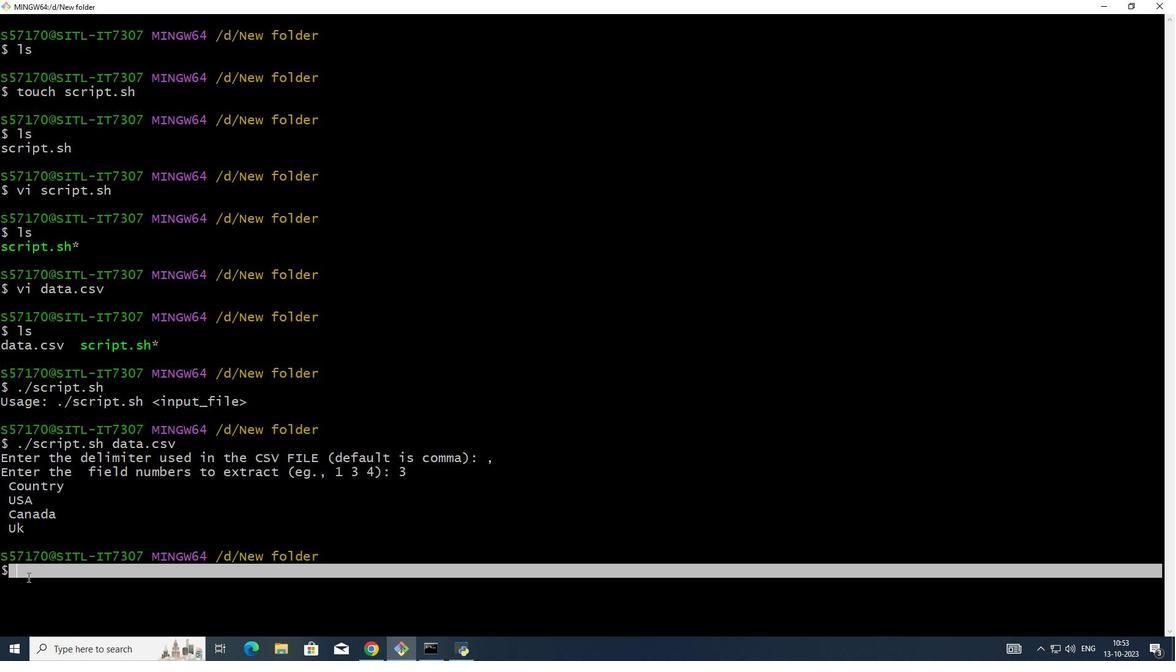 
Action: Mouse moved to (23, 231)
Screenshot: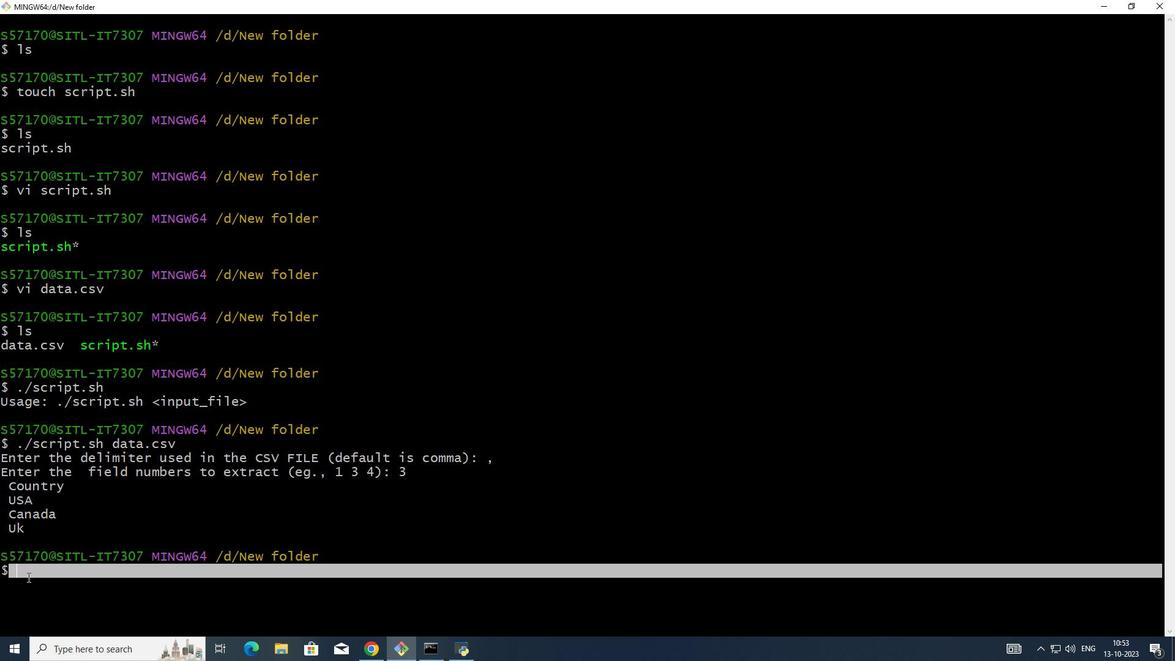 
Action: Key pressed ls<Key.enter>cat<Key.space>script.sh<Key.enter>
Screenshot: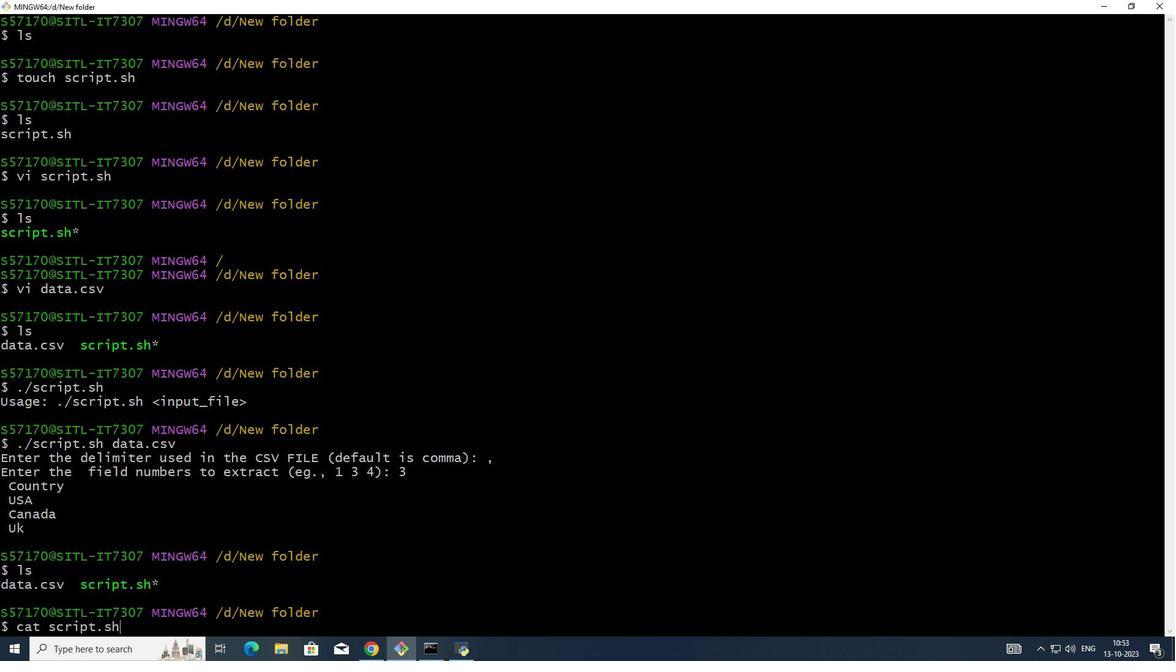 
Action: Mouse moved to (26, 230)
Screenshot: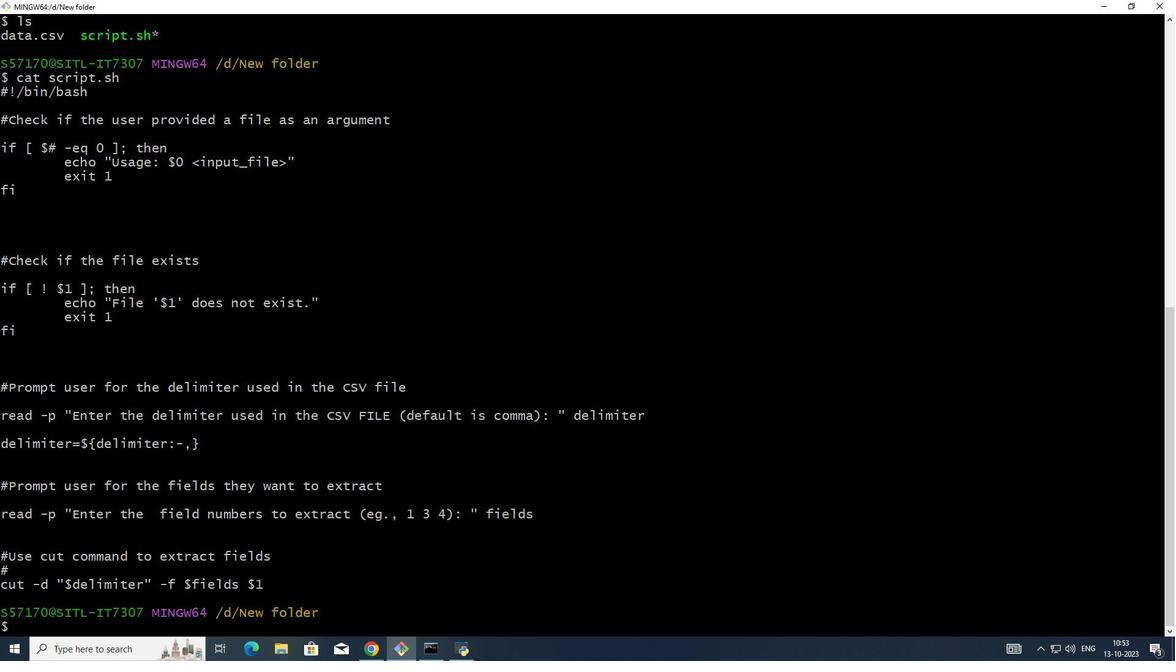 
Action: Mouse pressed left at (26, 230)
Screenshot: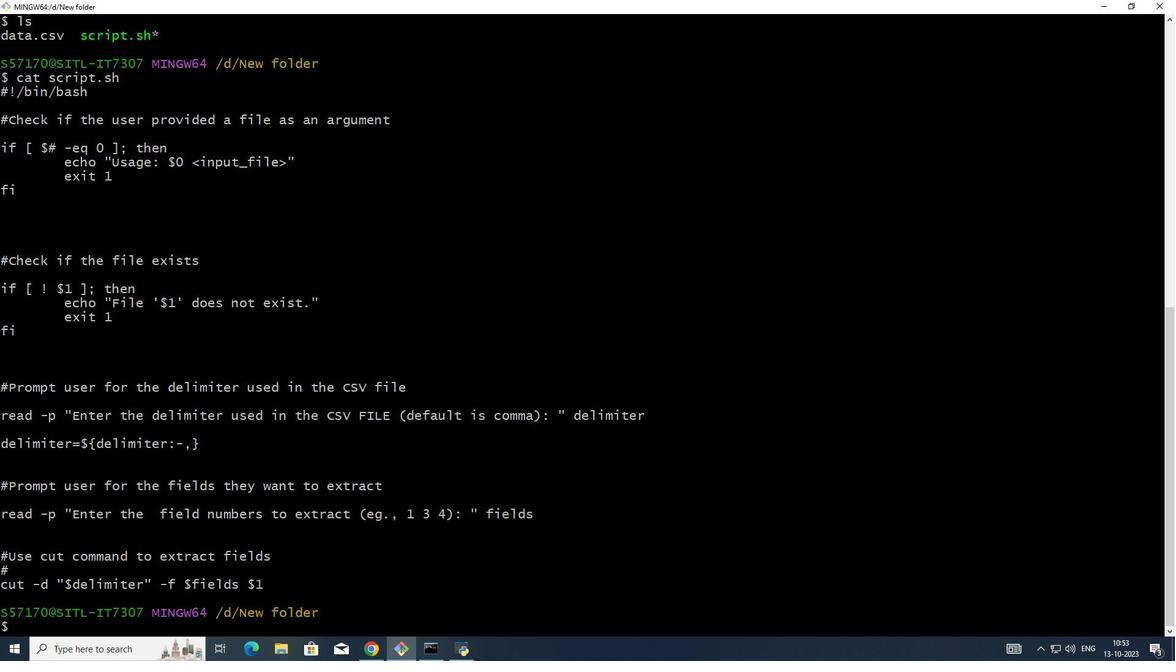 
